 Task: Look for Airbnb properties in Turabah, Saudi Arabia from 2nd November, 2023 to 15th November, 2023 for 2 adults and 1 pet. Place can be entire place with 1  bedroom having 1 bed and 1 bathroom. Property type can be hotel. Booking option can be shelf check-in.
Action: Mouse moved to (455, 88)
Screenshot: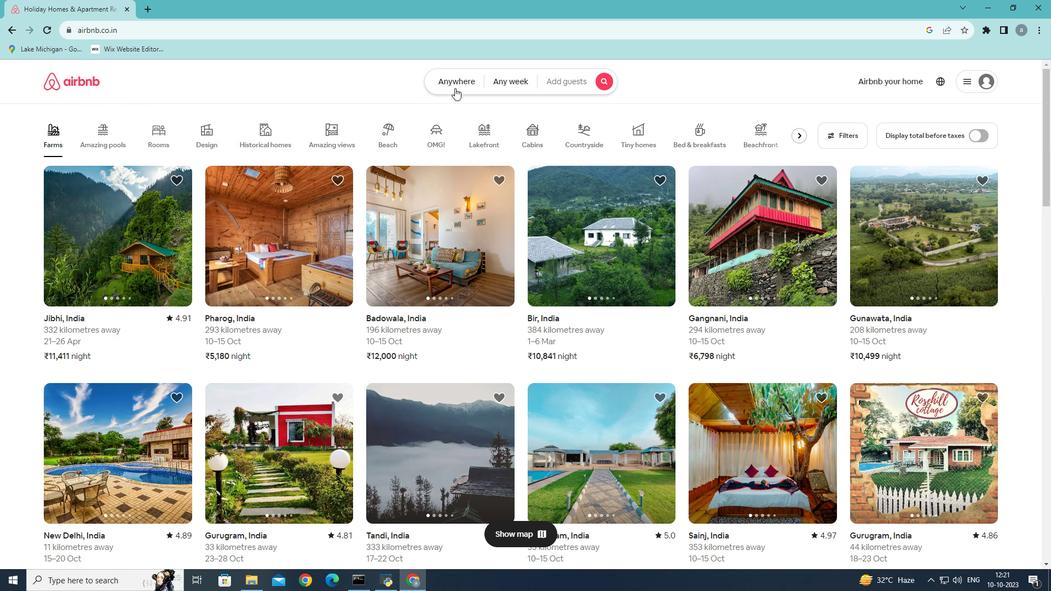 
Action: Mouse pressed left at (455, 88)
Screenshot: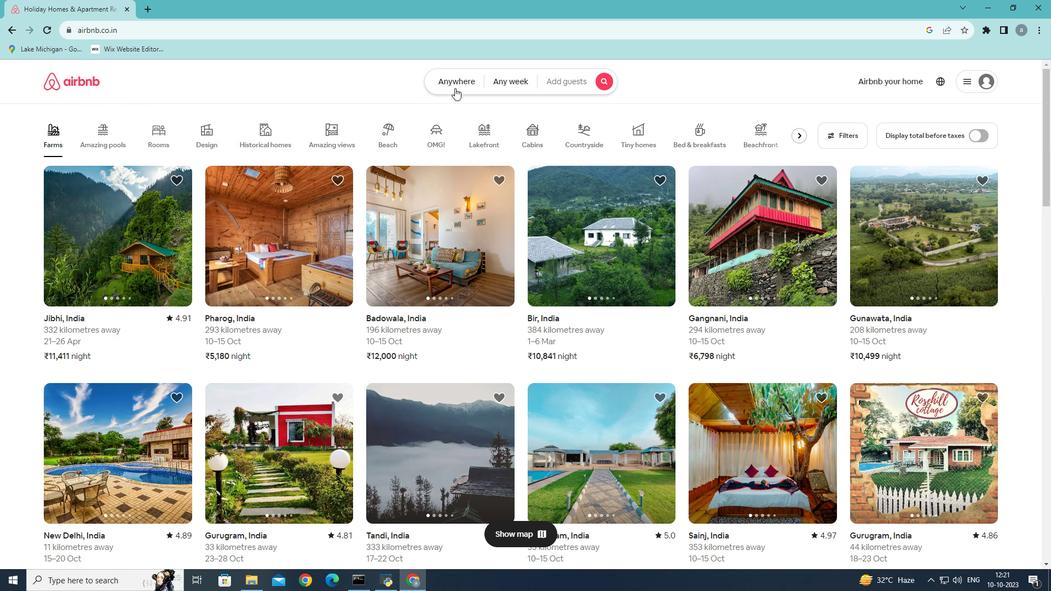 
Action: Mouse moved to (362, 128)
Screenshot: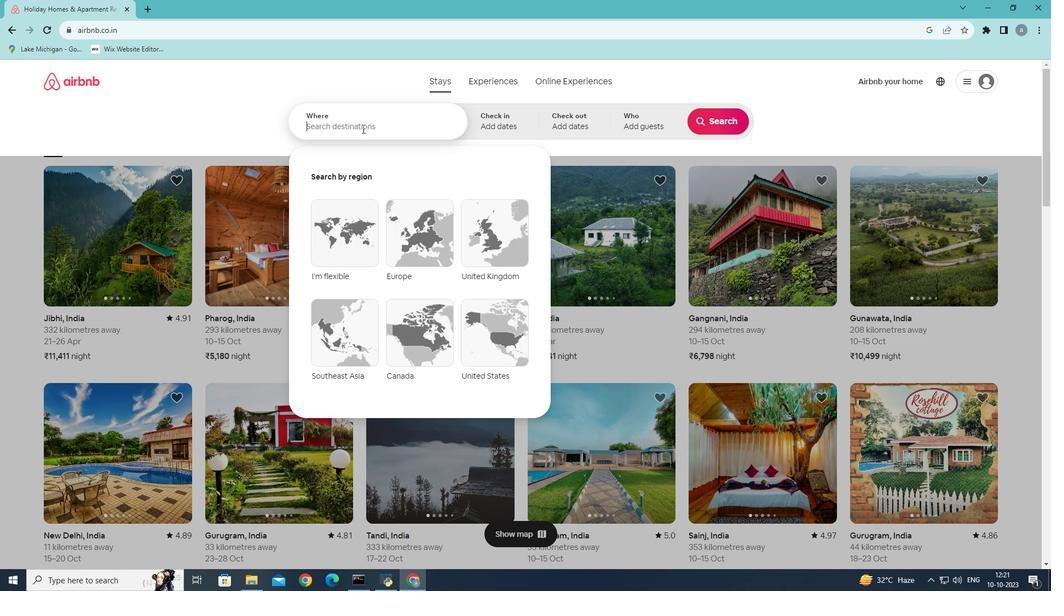 
Action: Mouse pressed left at (362, 128)
Screenshot: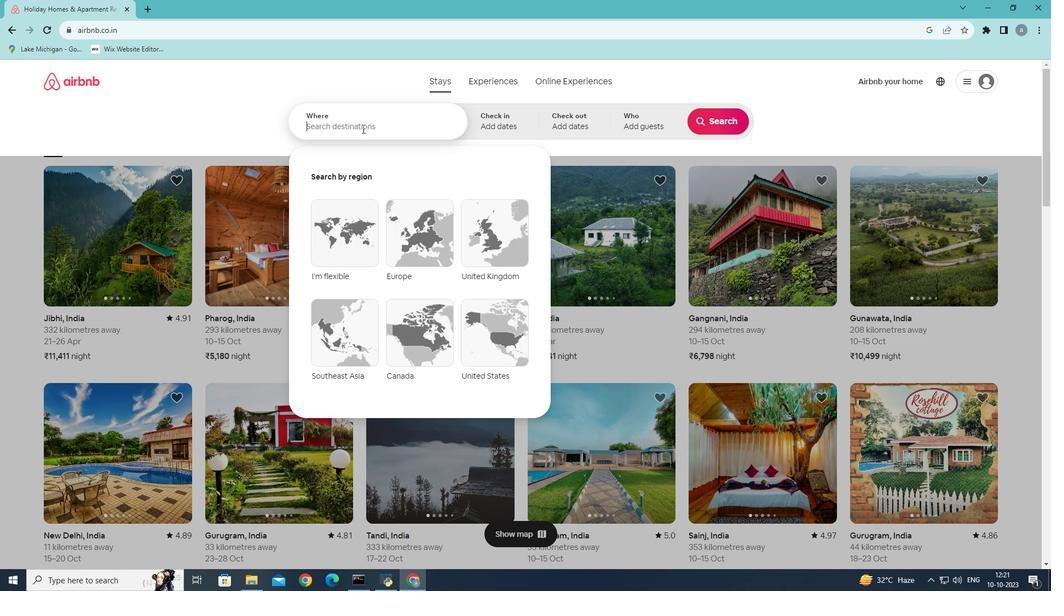 
Action: Mouse moved to (362, 128)
Screenshot: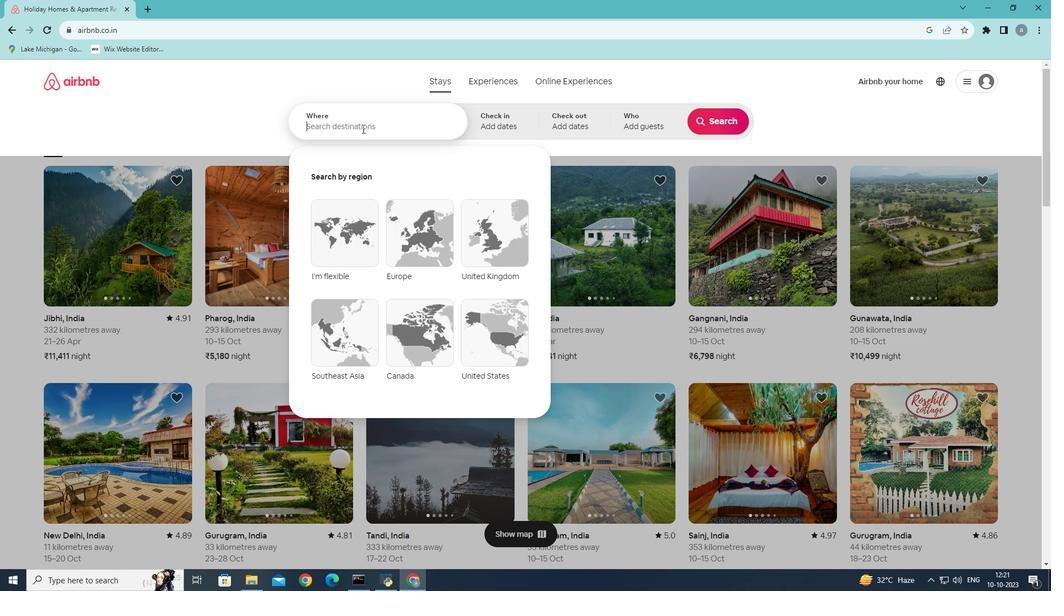 
Action: Key pressed <Key.shift>Turabah,
Screenshot: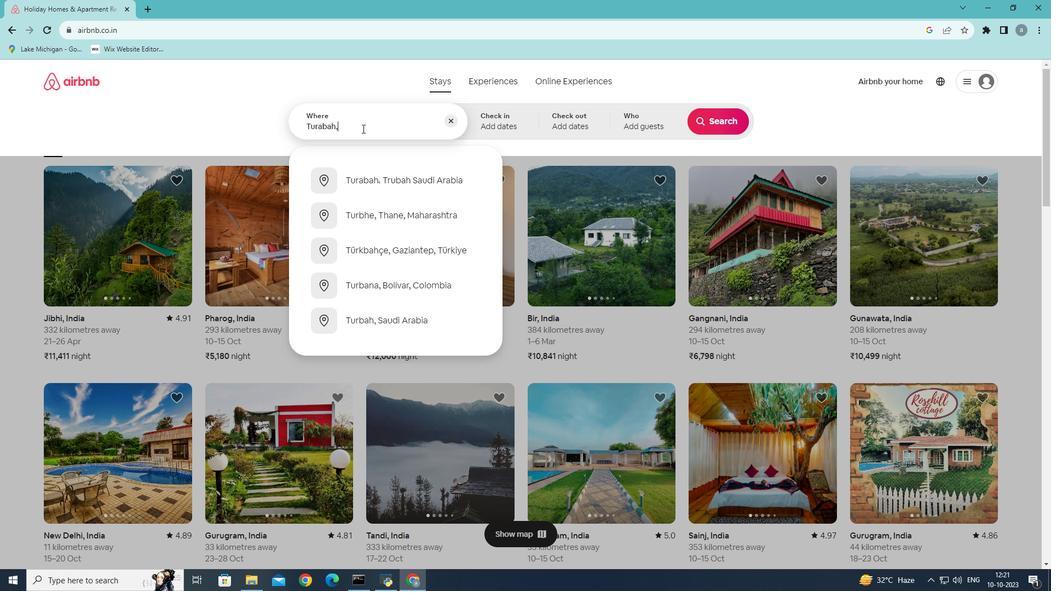 
Action: Mouse moved to (416, 177)
Screenshot: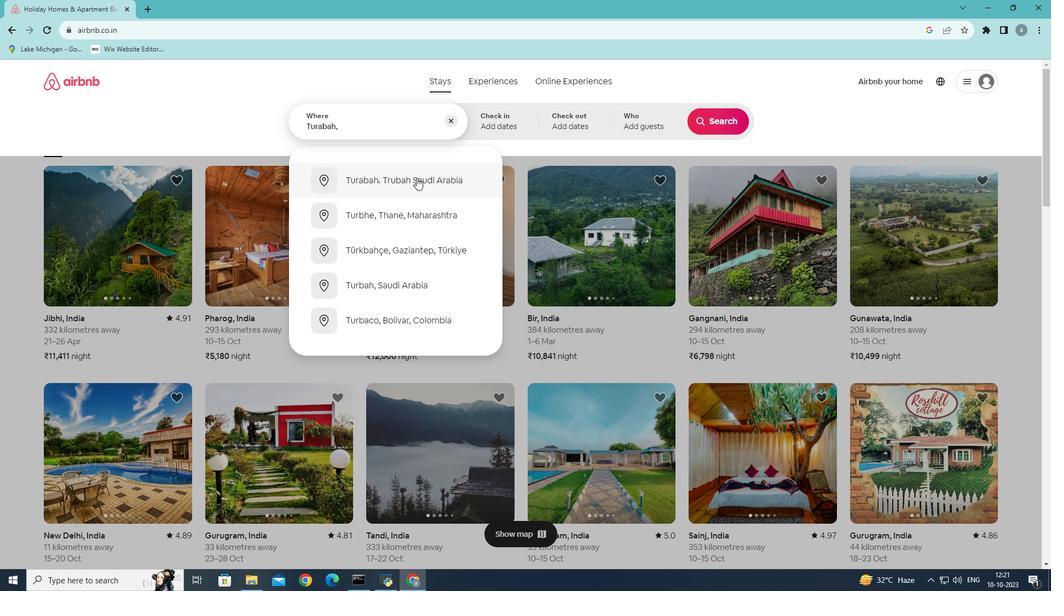 
Action: Mouse pressed left at (416, 177)
Screenshot: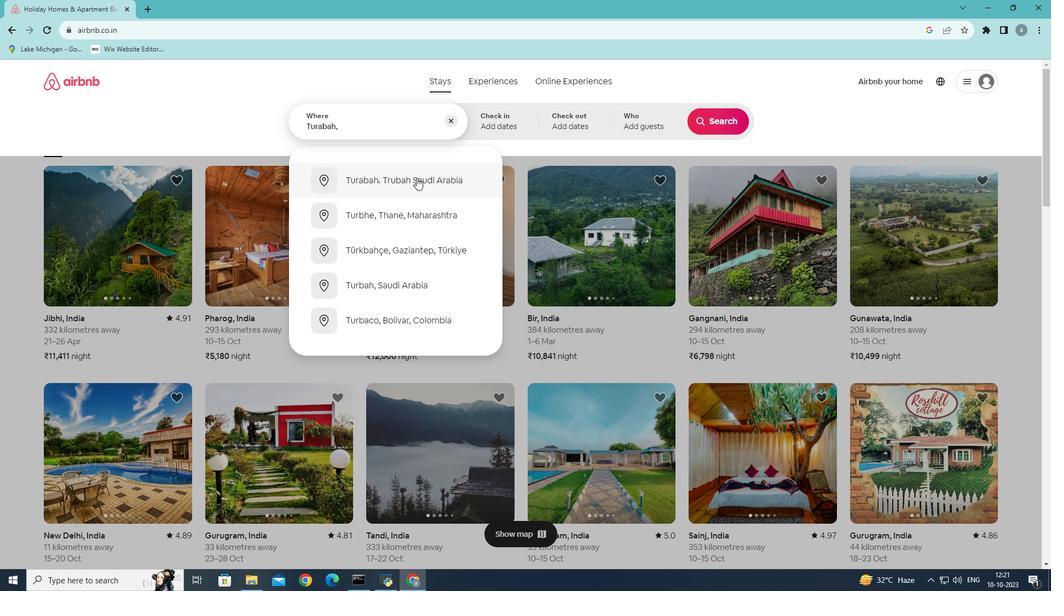 
Action: Mouse moved to (652, 257)
Screenshot: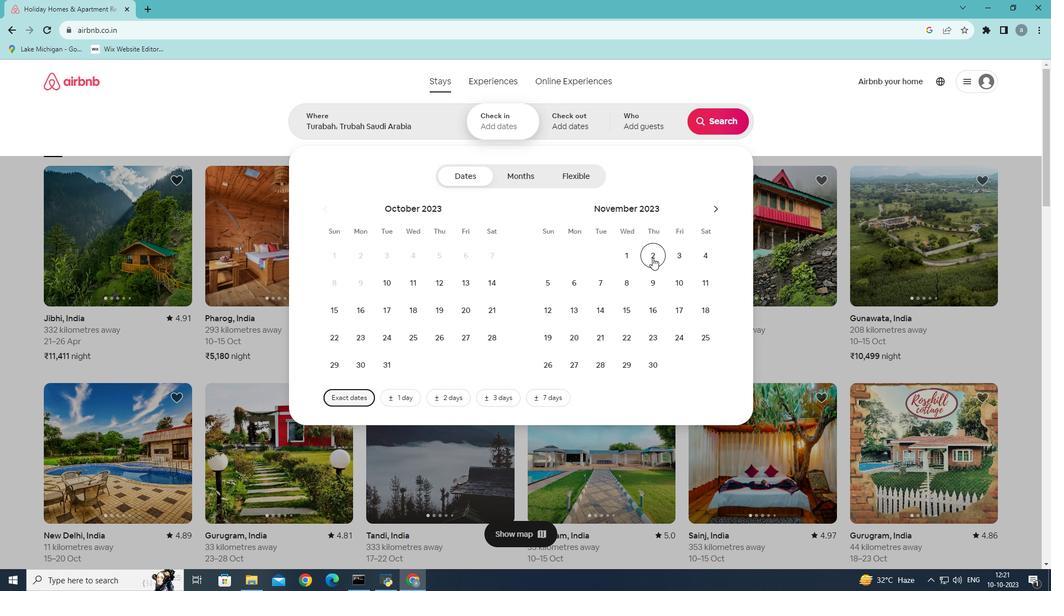 
Action: Mouse pressed left at (652, 257)
Screenshot: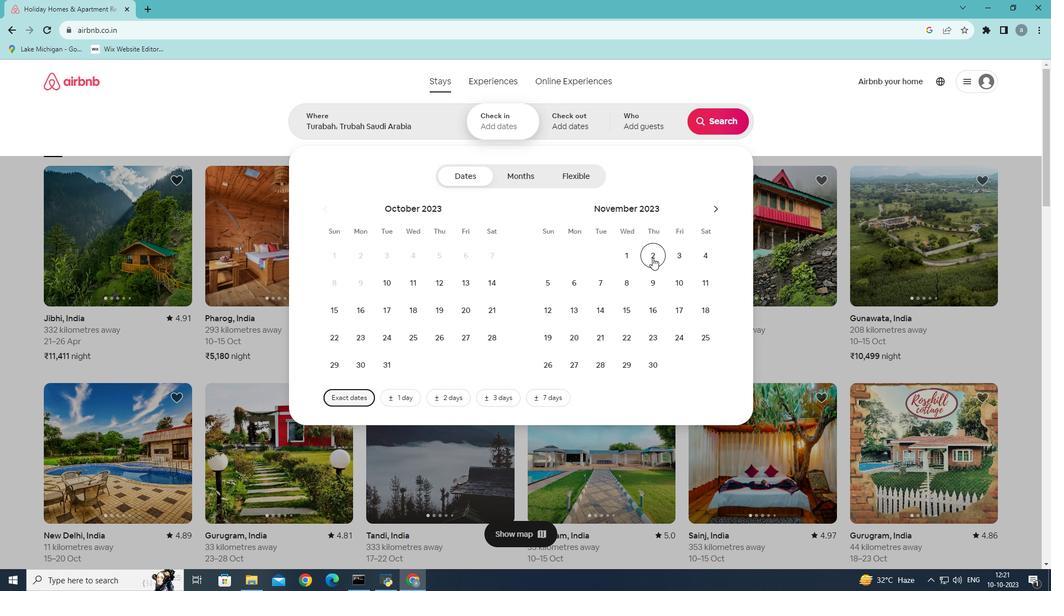 
Action: Mouse moved to (636, 310)
Screenshot: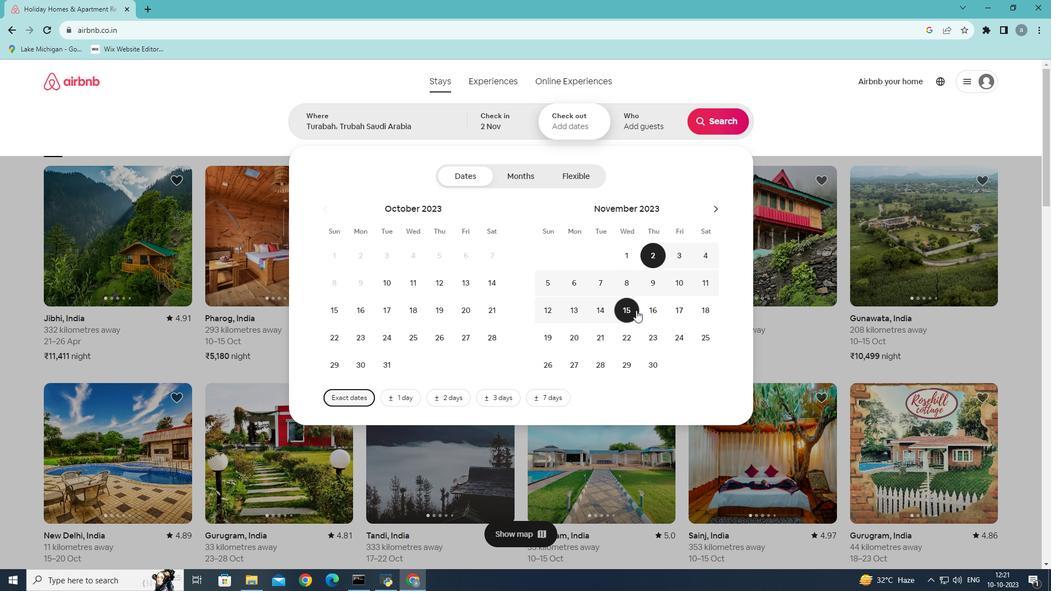
Action: Mouse pressed left at (636, 310)
Screenshot: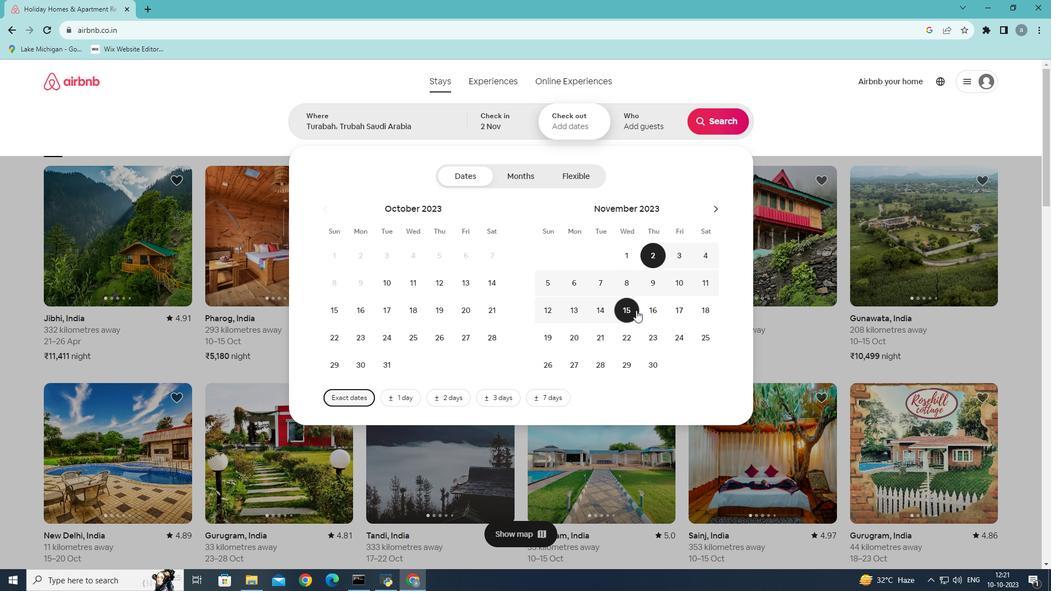 
Action: Mouse moved to (645, 128)
Screenshot: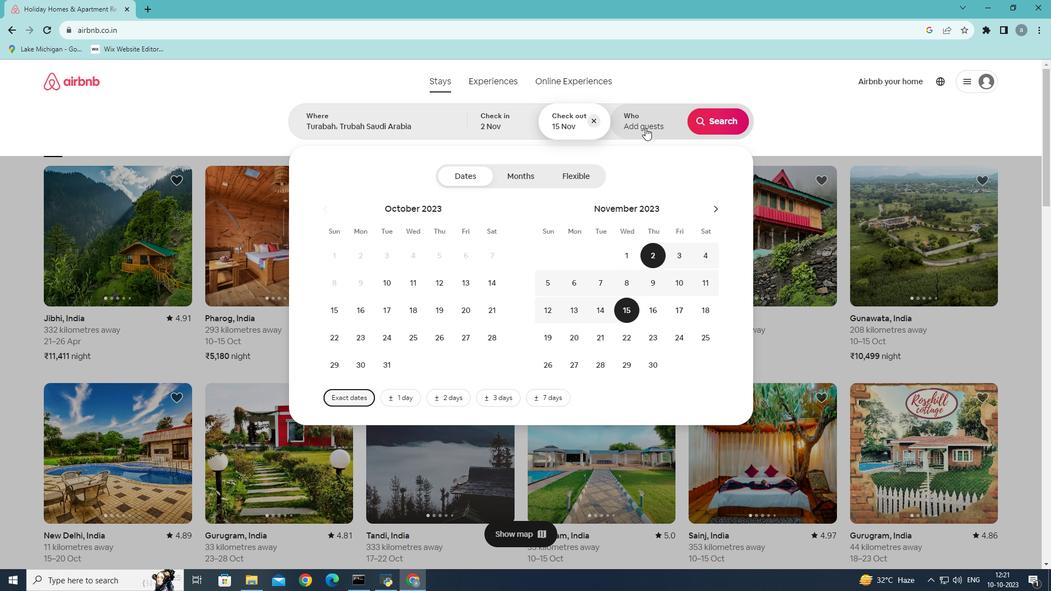 
Action: Mouse pressed left at (645, 128)
Screenshot: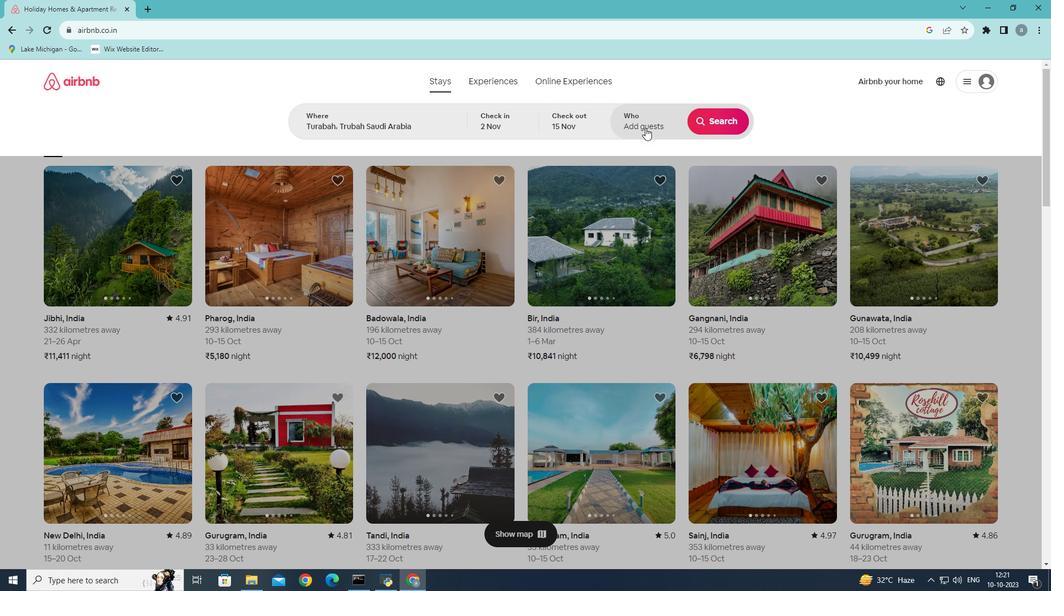 
Action: Mouse moved to (727, 181)
Screenshot: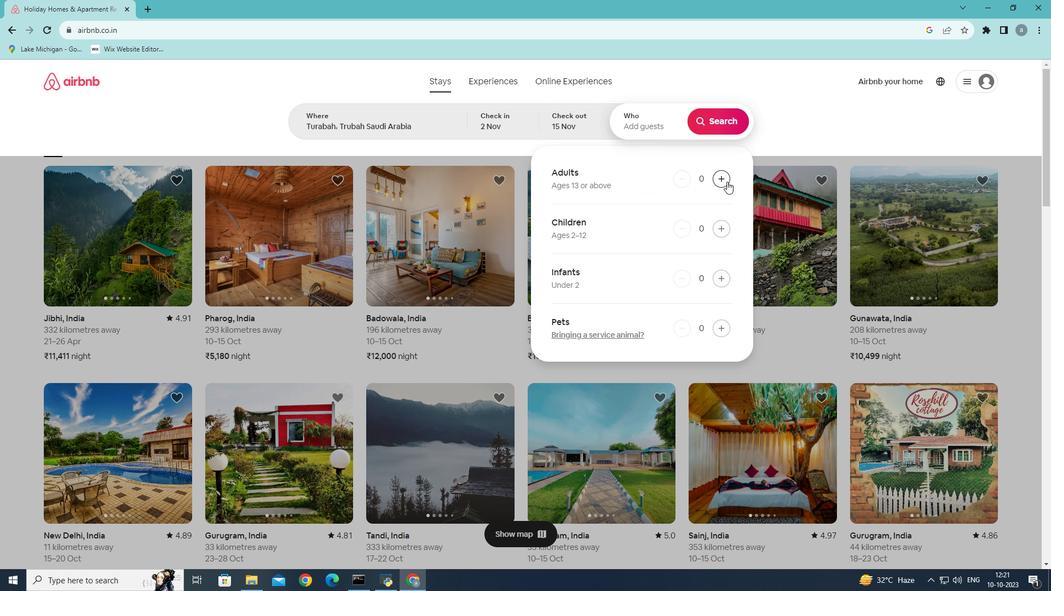 
Action: Mouse pressed left at (727, 181)
Screenshot: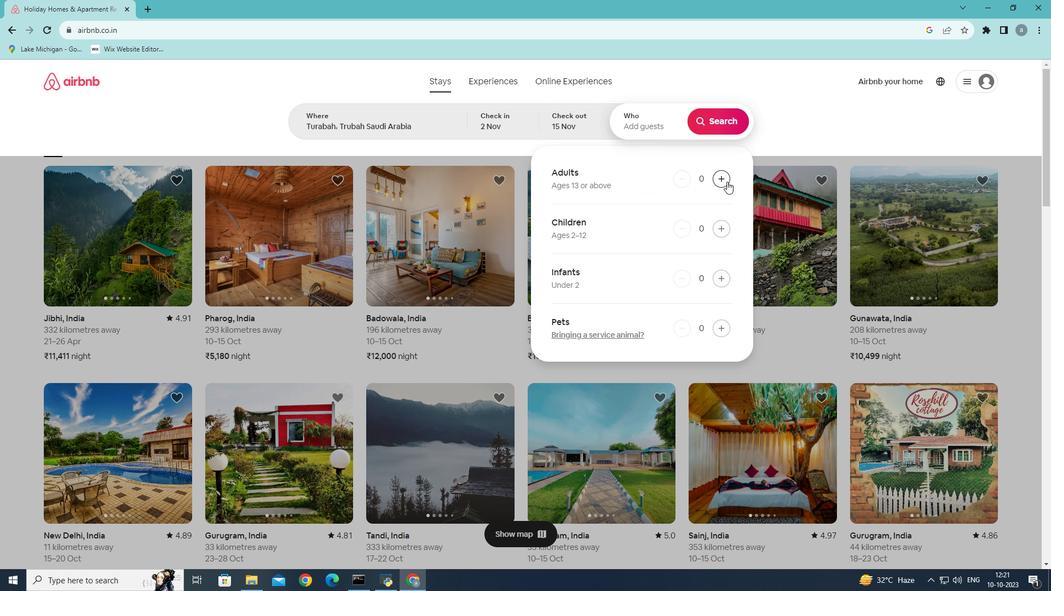 
Action: Mouse pressed left at (727, 181)
Screenshot: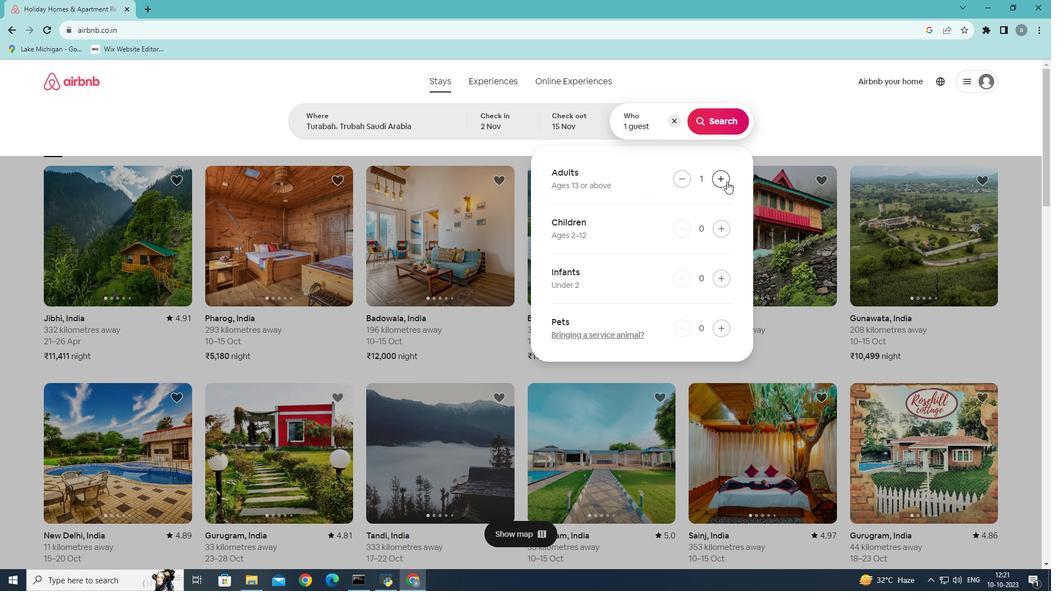 
Action: Mouse moved to (724, 329)
Screenshot: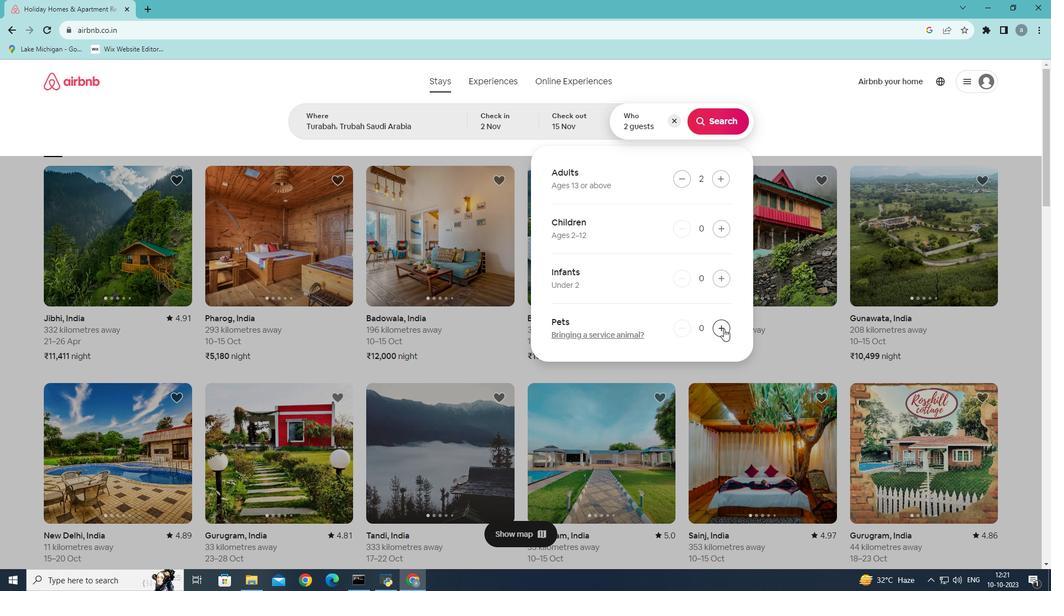 
Action: Mouse pressed left at (724, 329)
Screenshot: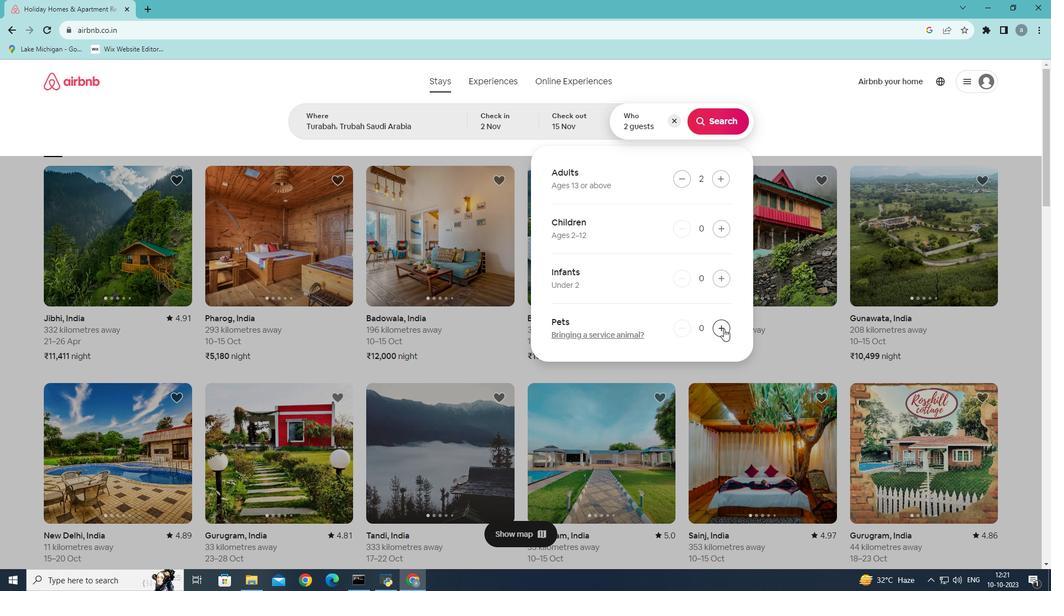 
Action: Mouse moved to (721, 120)
Screenshot: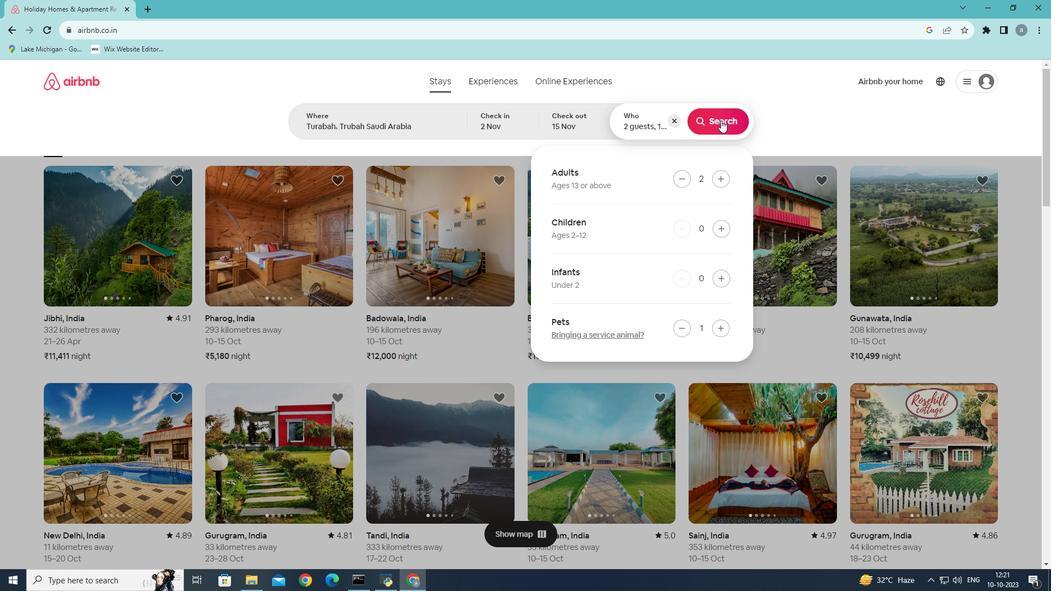 
Action: Mouse pressed left at (721, 120)
Screenshot: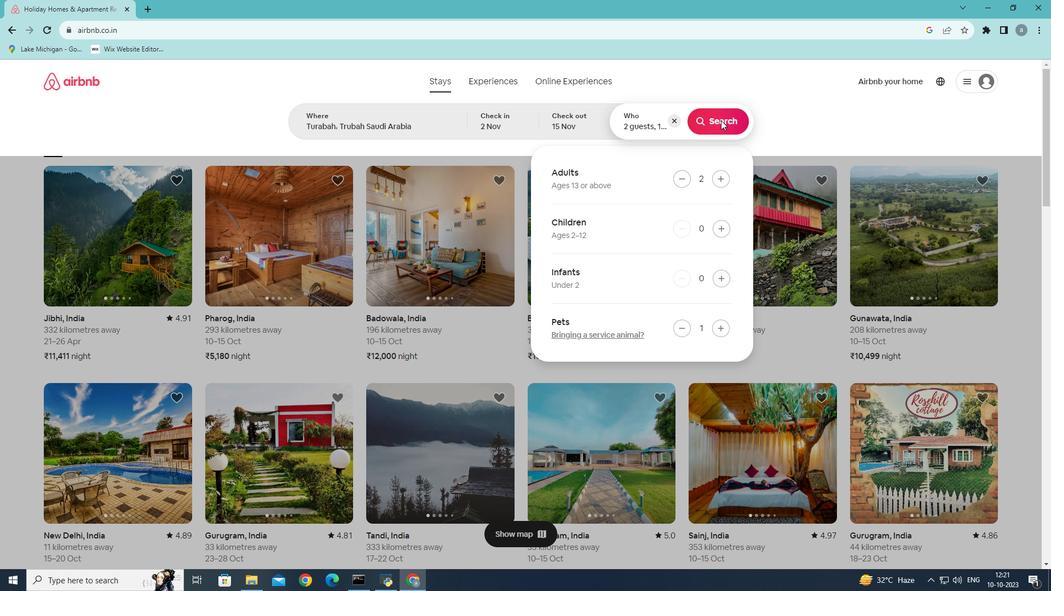 
Action: Mouse moved to (868, 121)
Screenshot: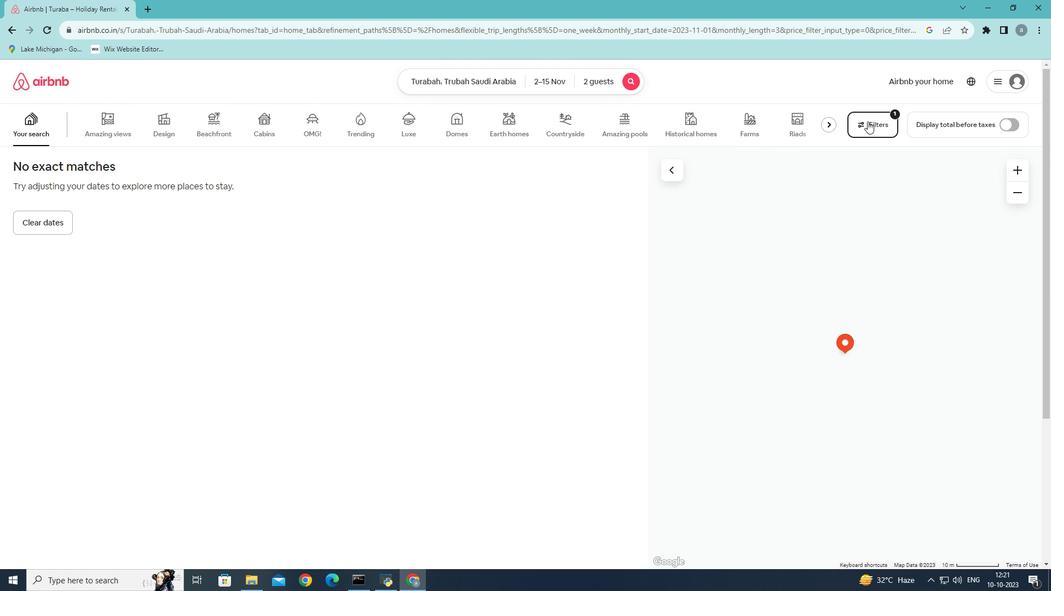 
Action: Mouse pressed left at (868, 121)
Screenshot: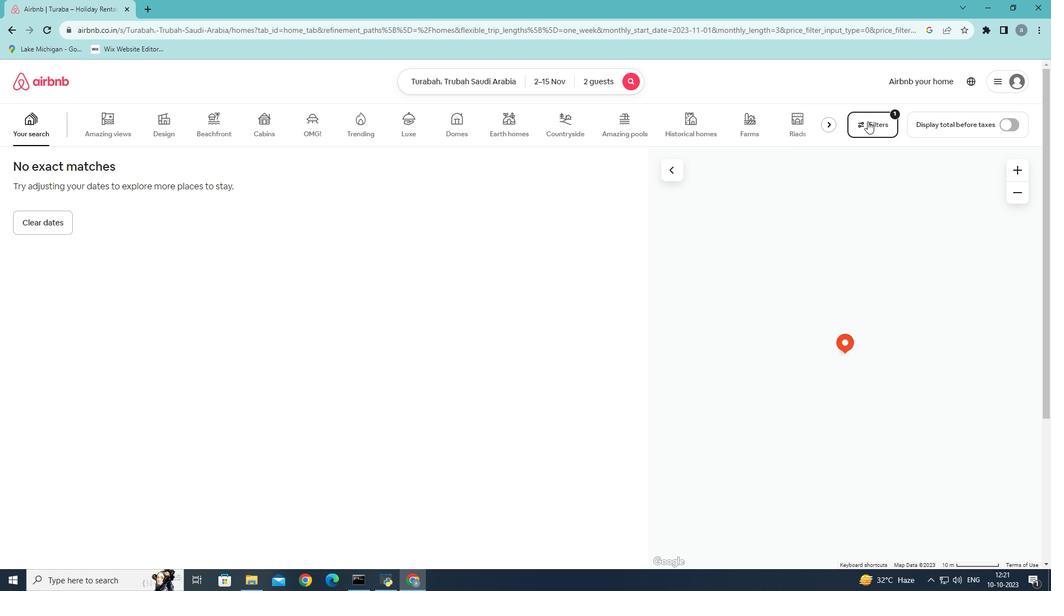 
Action: Mouse moved to (619, 186)
Screenshot: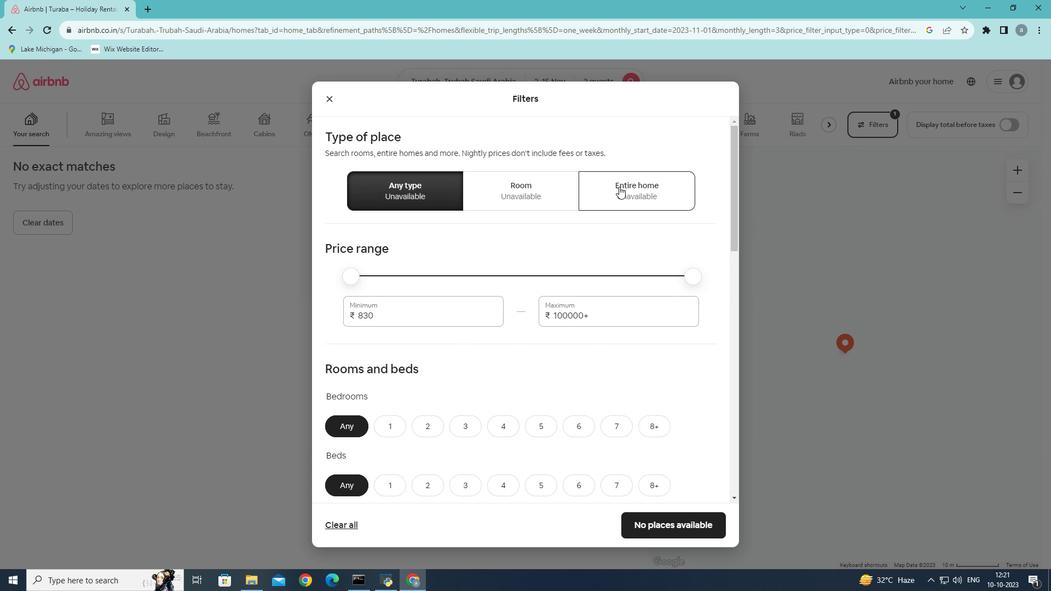 
Action: Mouse pressed left at (619, 186)
Screenshot: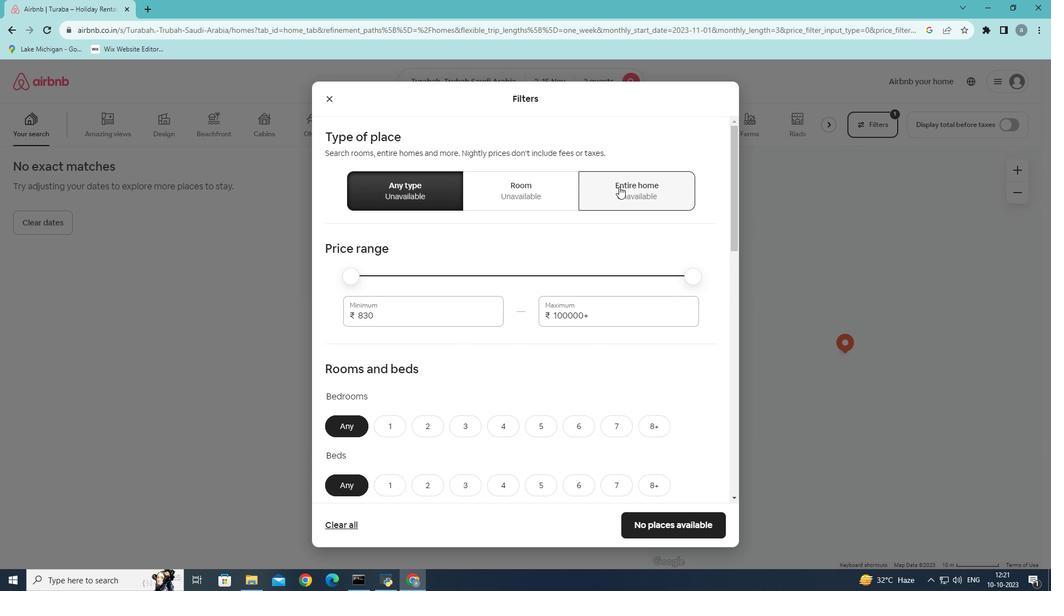 
Action: Mouse moved to (430, 380)
Screenshot: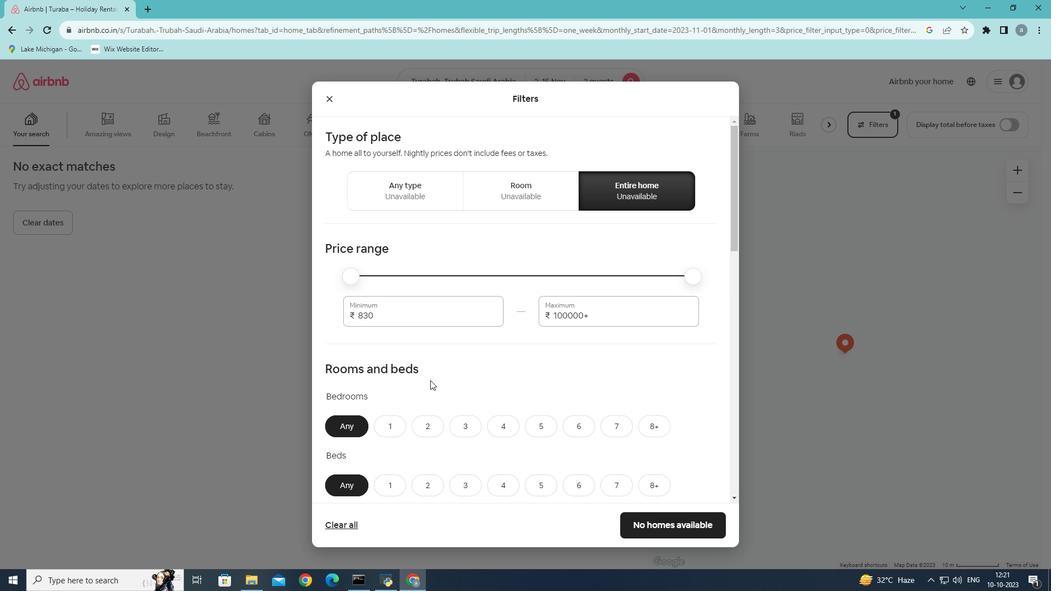
Action: Mouse scrolled (430, 380) with delta (0, 0)
Screenshot: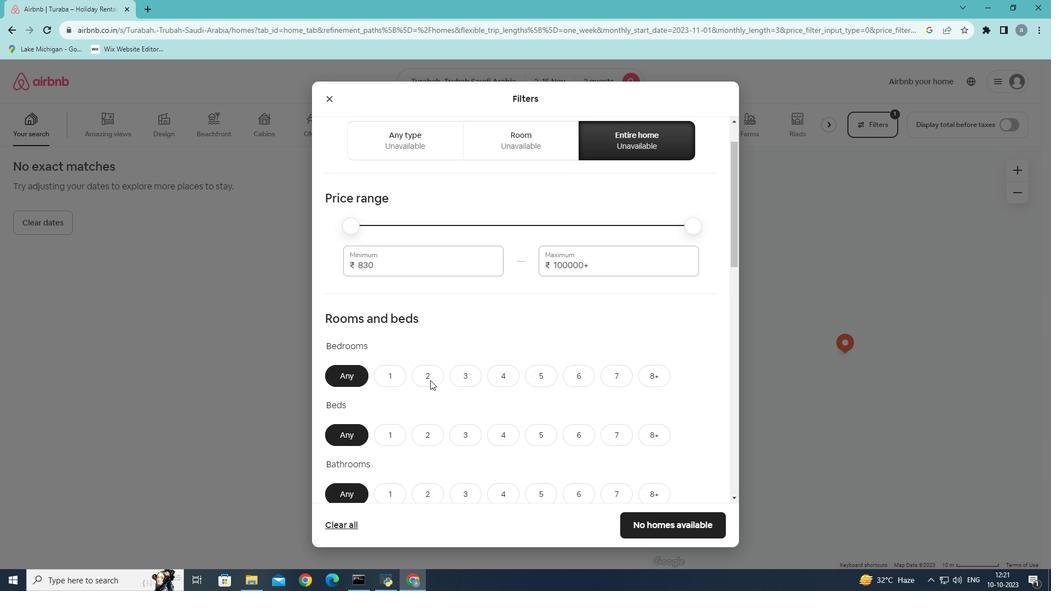 
Action: Mouse scrolled (430, 380) with delta (0, 0)
Screenshot: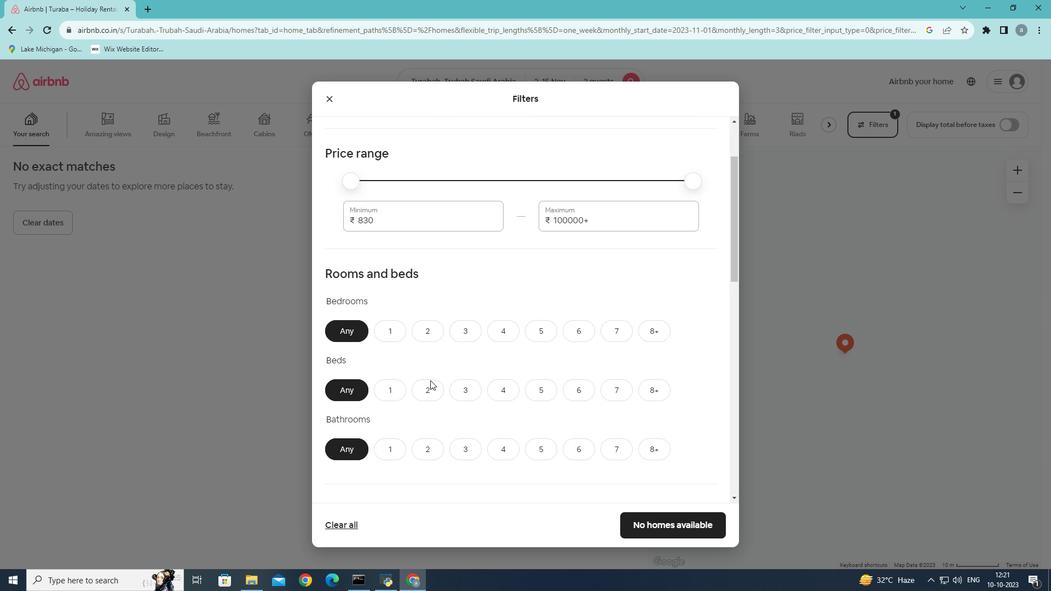 
Action: Mouse moved to (394, 321)
Screenshot: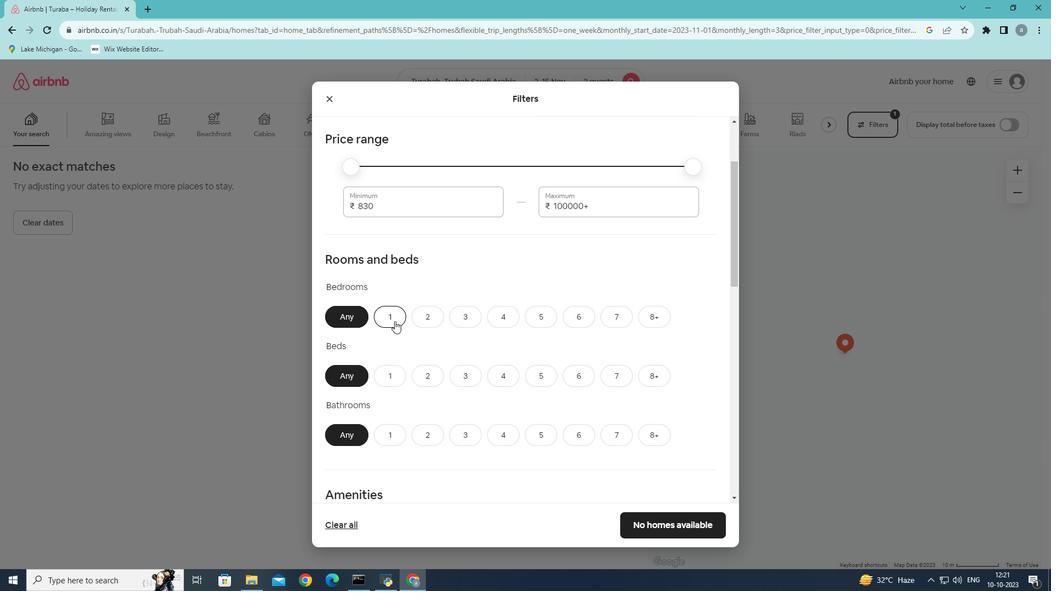 
Action: Mouse pressed left at (394, 321)
Screenshot: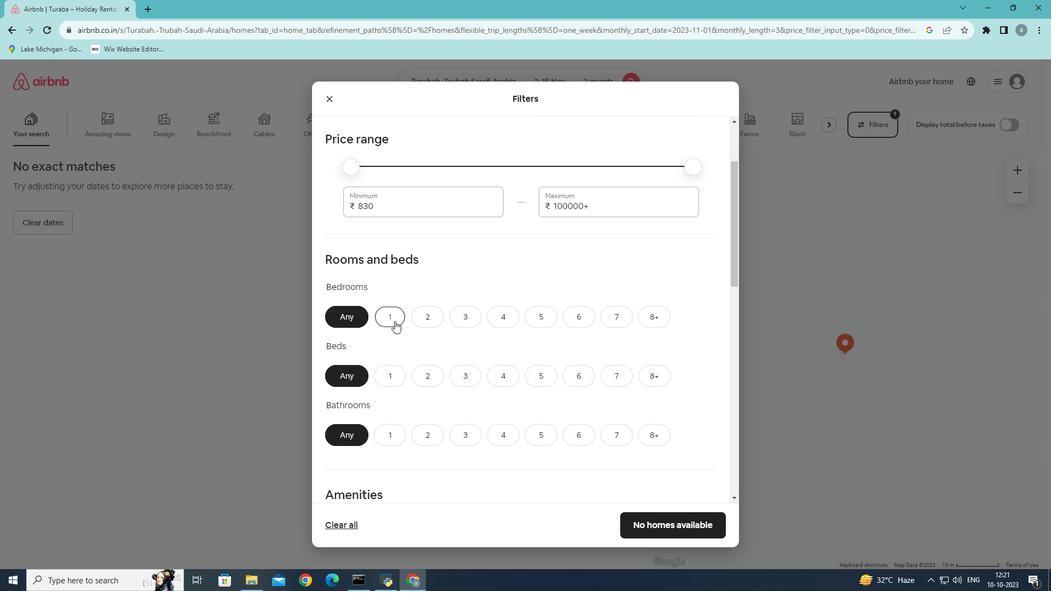 
Action: Mouse moved to (387, 379)
Screenshot: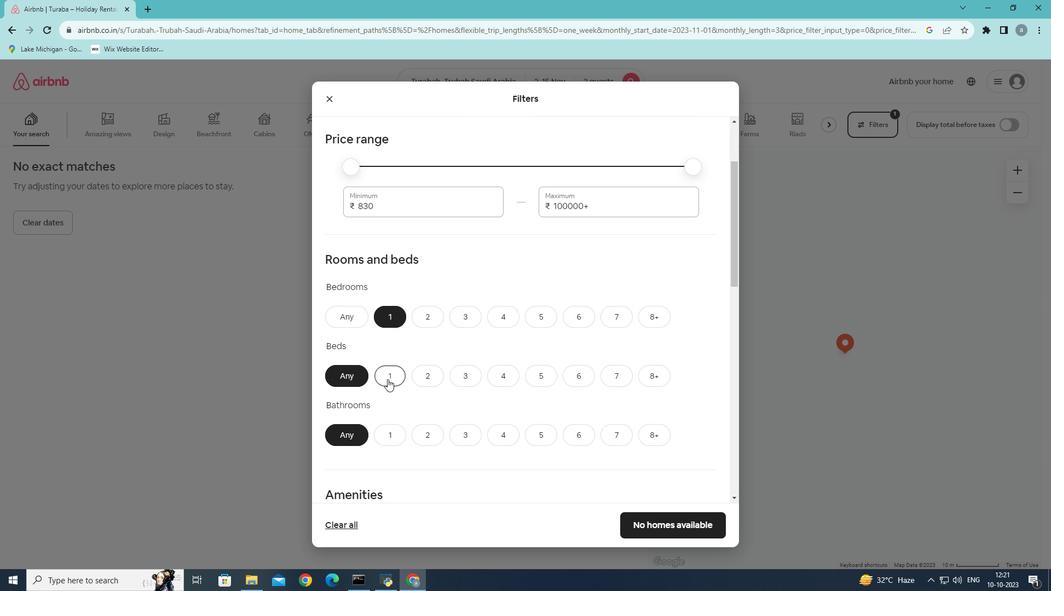
Action: Mouse pressed left at (387, 379)
Screenshot: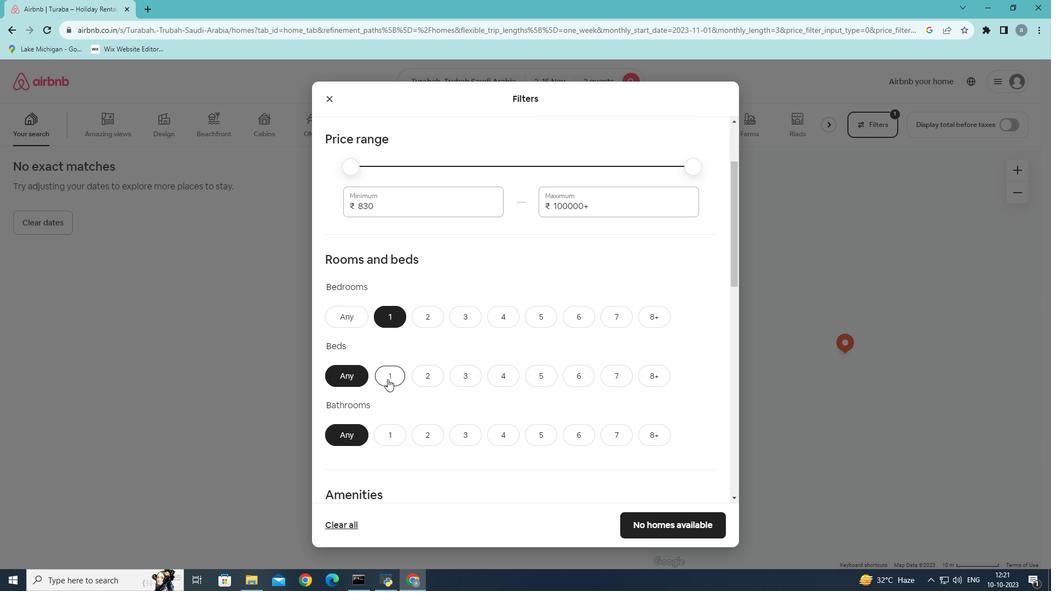 
Action: Mouse moved to (384, 431)
Screenshot: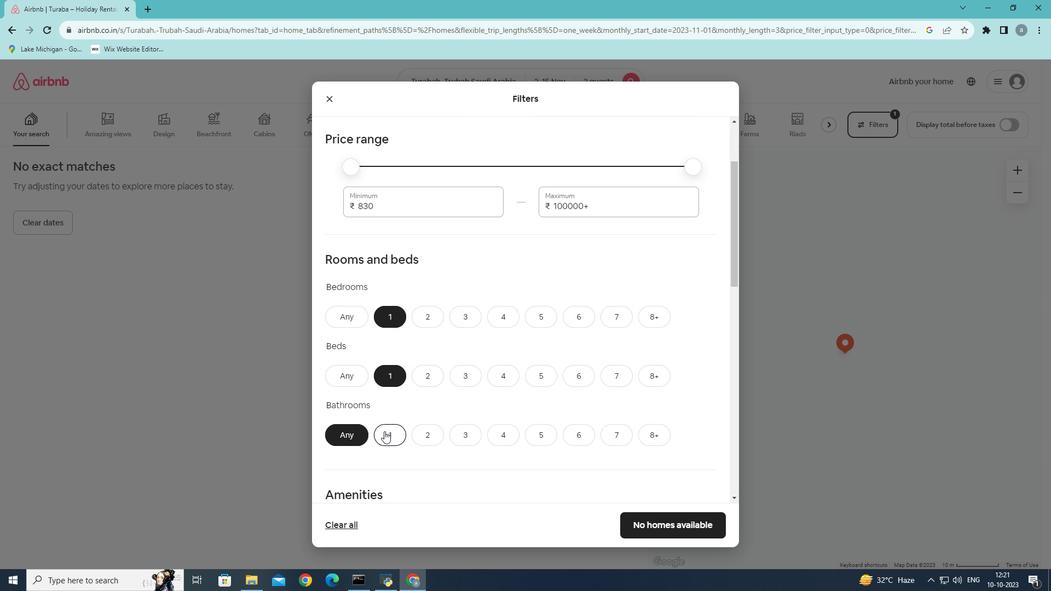 
Action: Mouse pressed left at (384, 431)
Screenshot: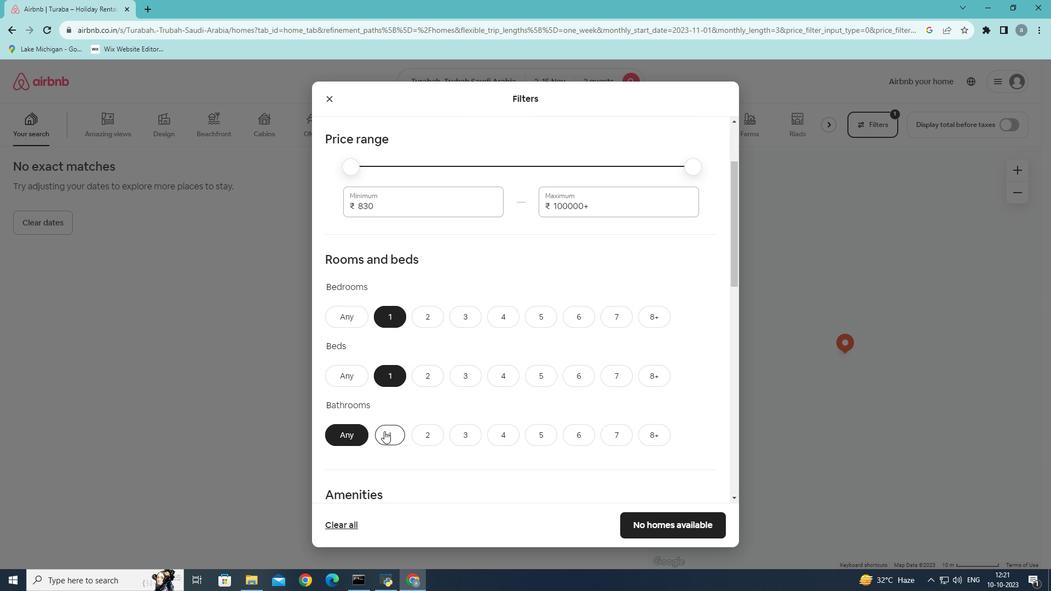 
Action: Mouse moved to (404, 324)
Screenshot: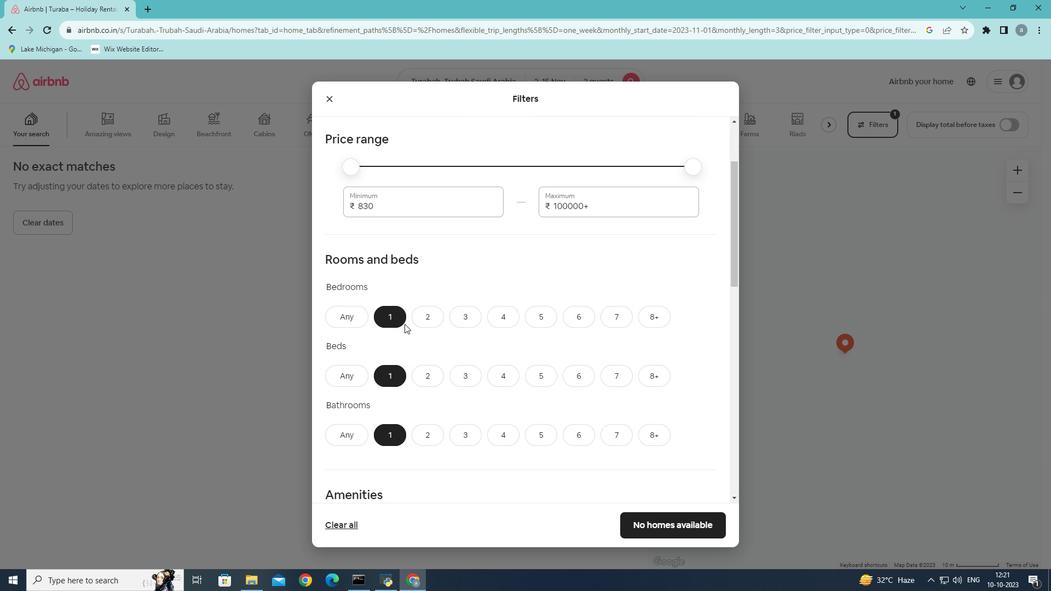 
Action: Mouse scrolled (404, 323) with delta (0, 0)
Screenshot: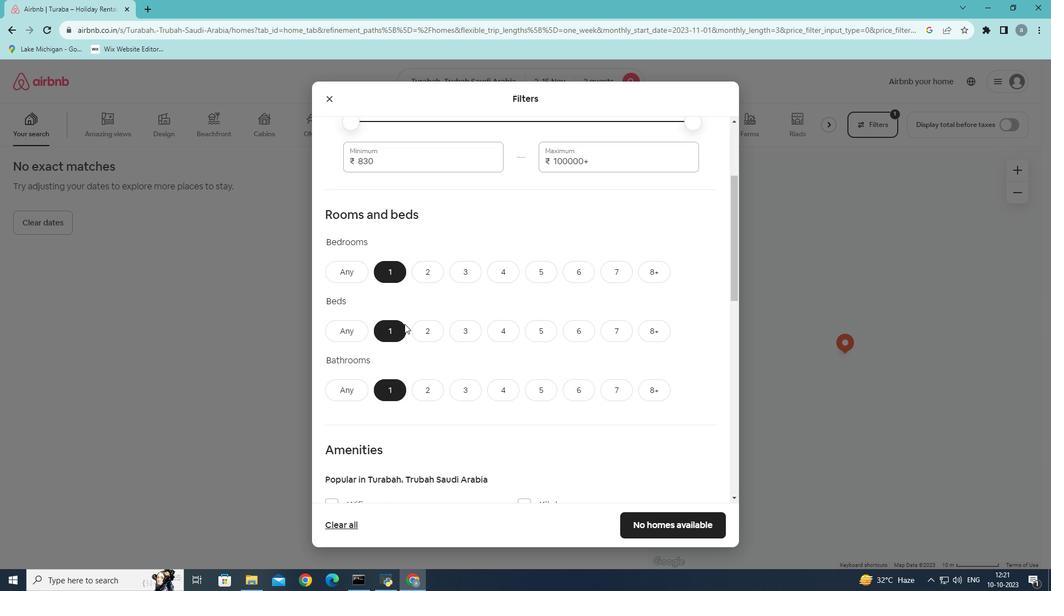
Action: Mouse scrolled (404, 323) with delta (0, 0)
Screenshot: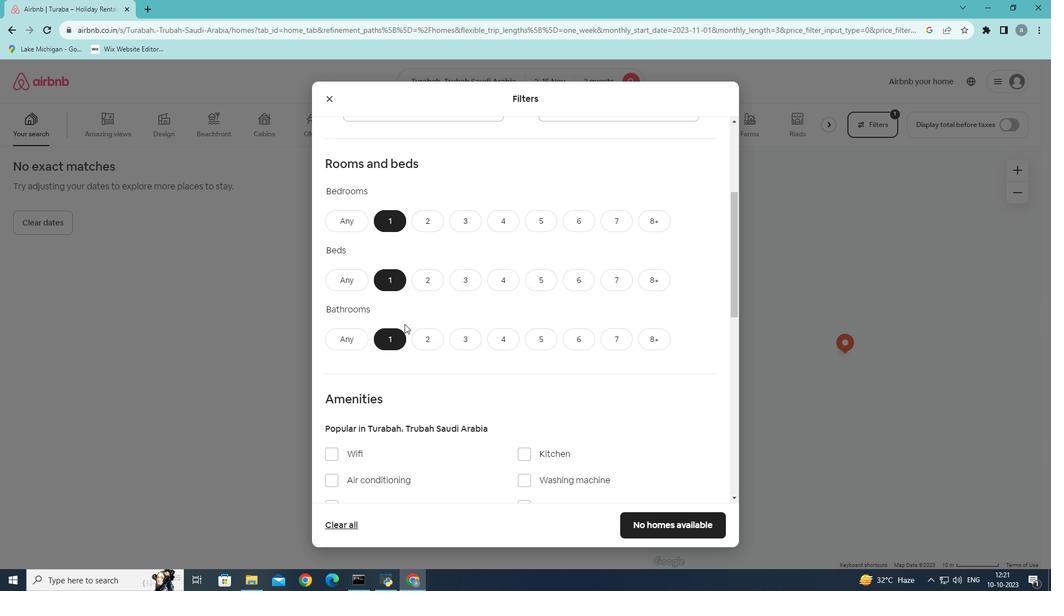 
Action: Mouse scrolled (404, 323) with delta (0, 0)
Screenshot: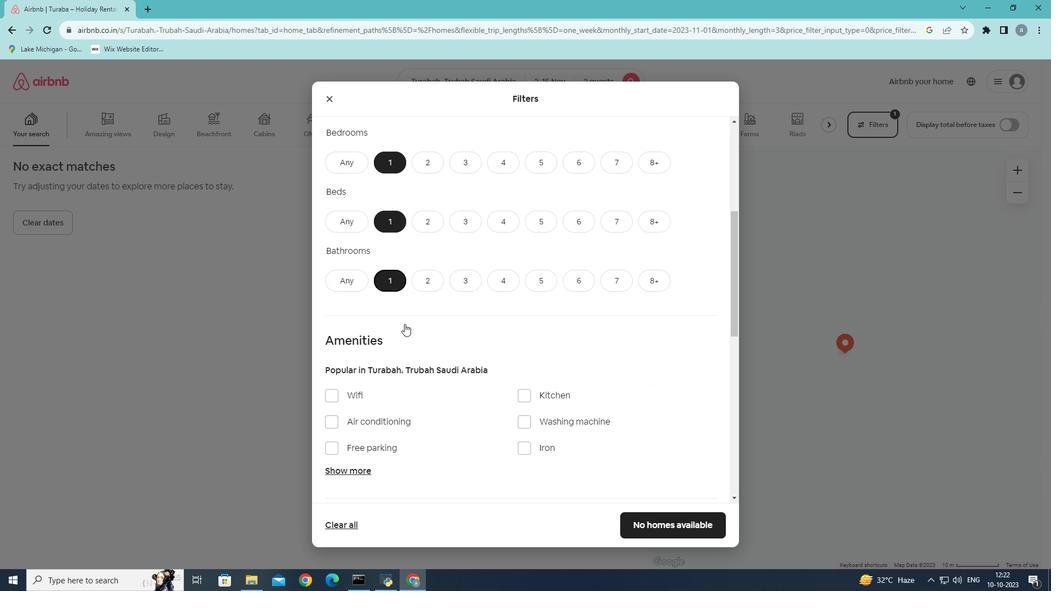 
Action: Mouse scrolled (404, 323) with delta (0, 0)
Screenshot: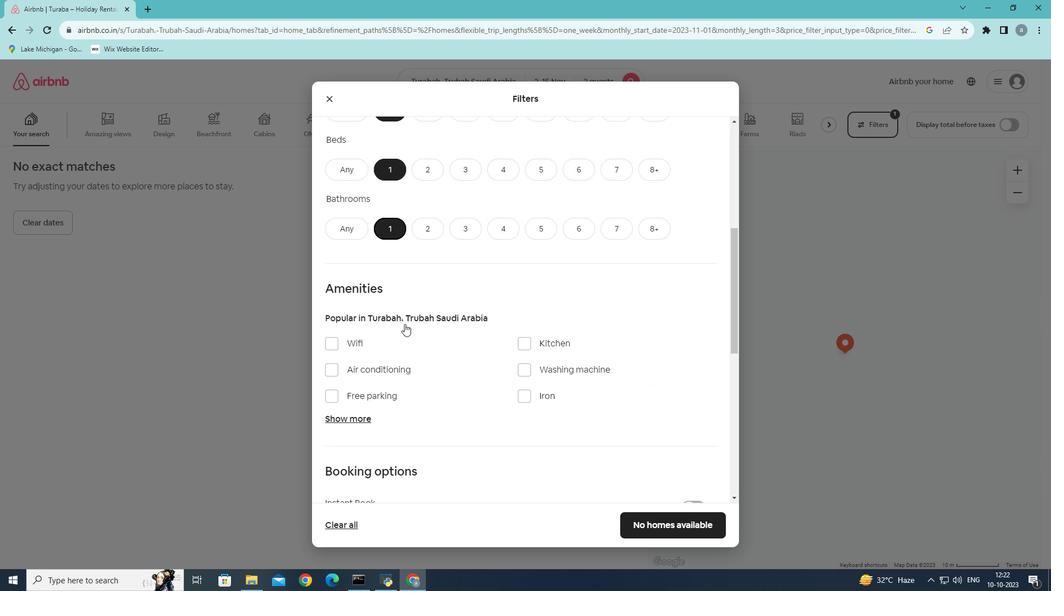 
Action: Mouse scrolled (404, 323) with delta (0, 0)
Screenshot: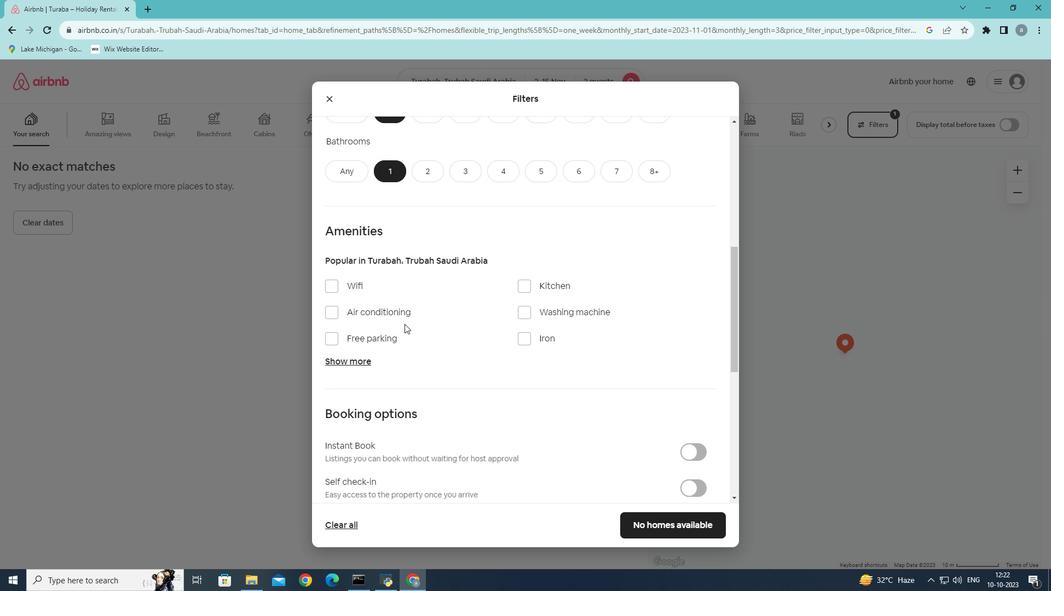 
Action: Mouse scrolled (404, 324) with delta (0, 0)
Screenshot: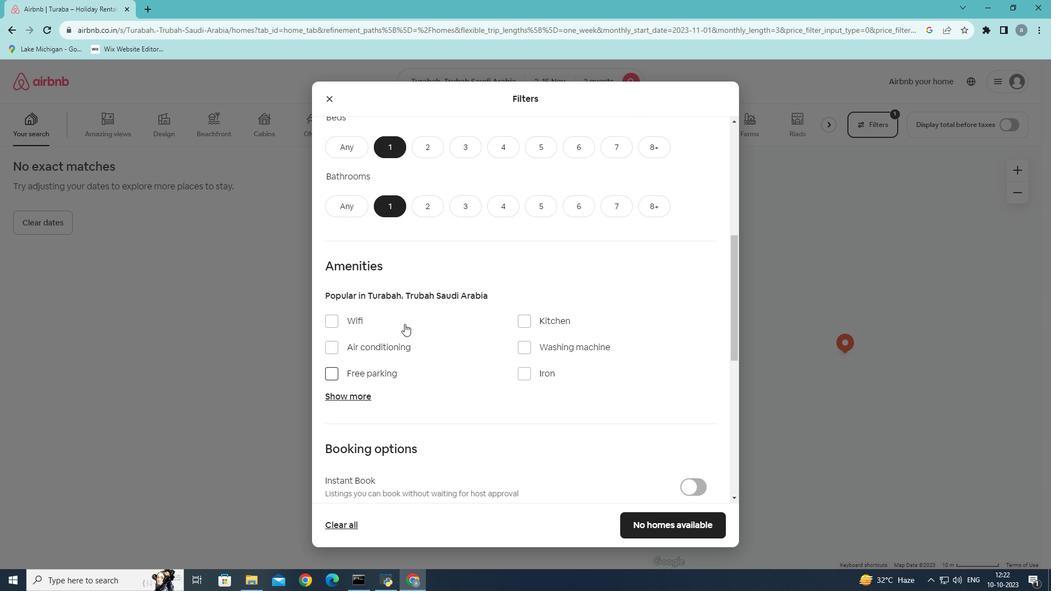 
Action: Mouse scrolled (404, 323) with delta (0, 0)
Screenshot: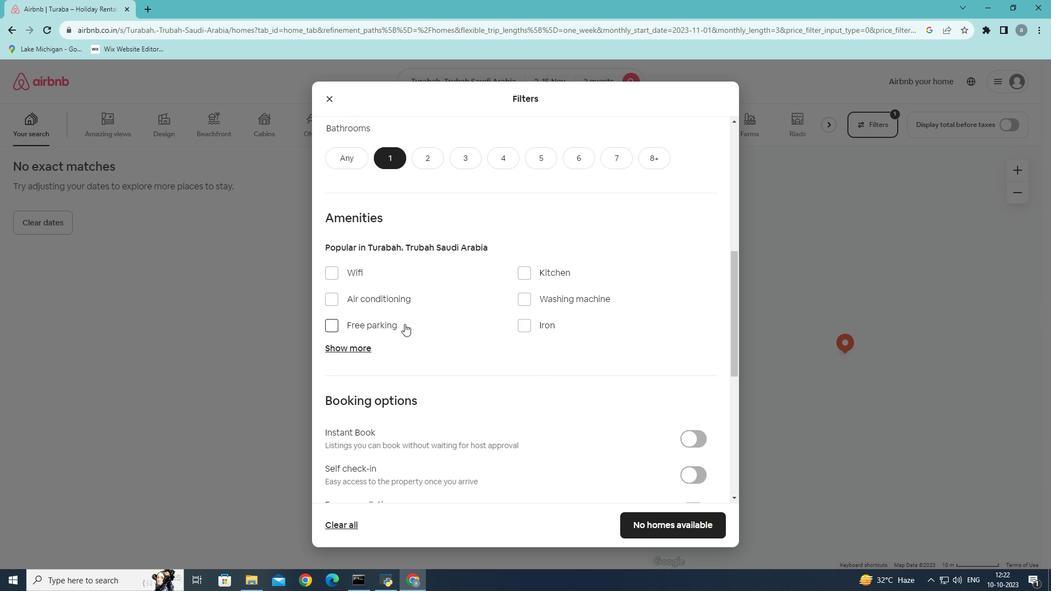 
Action: Mouse scrolled (404, 323) with delta (0, 0)
Screenshot: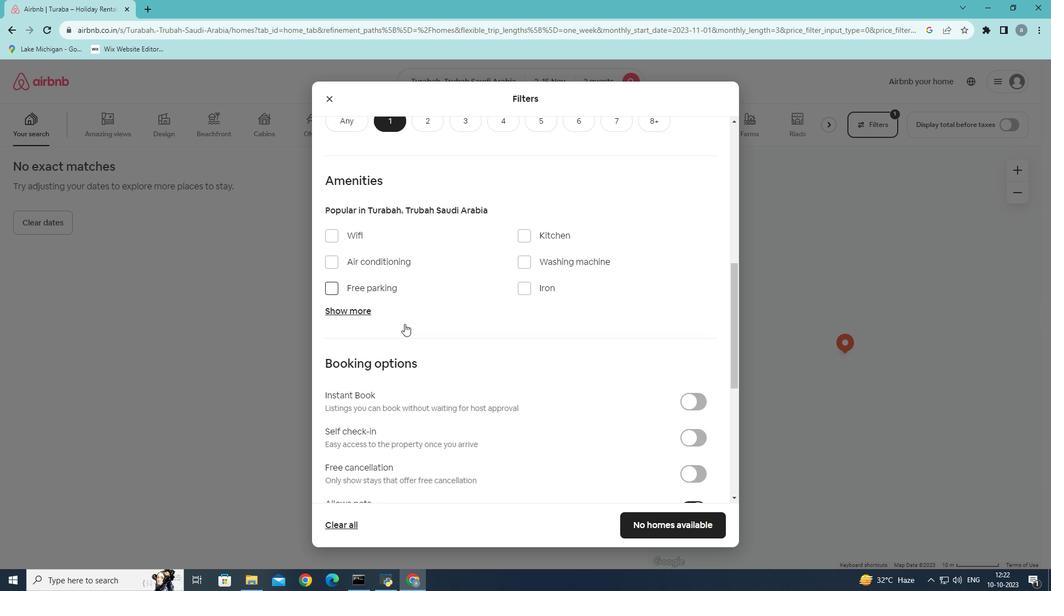 
Action: Mouse scrolled (404, 323) with delta (0, 0)
Screenshot: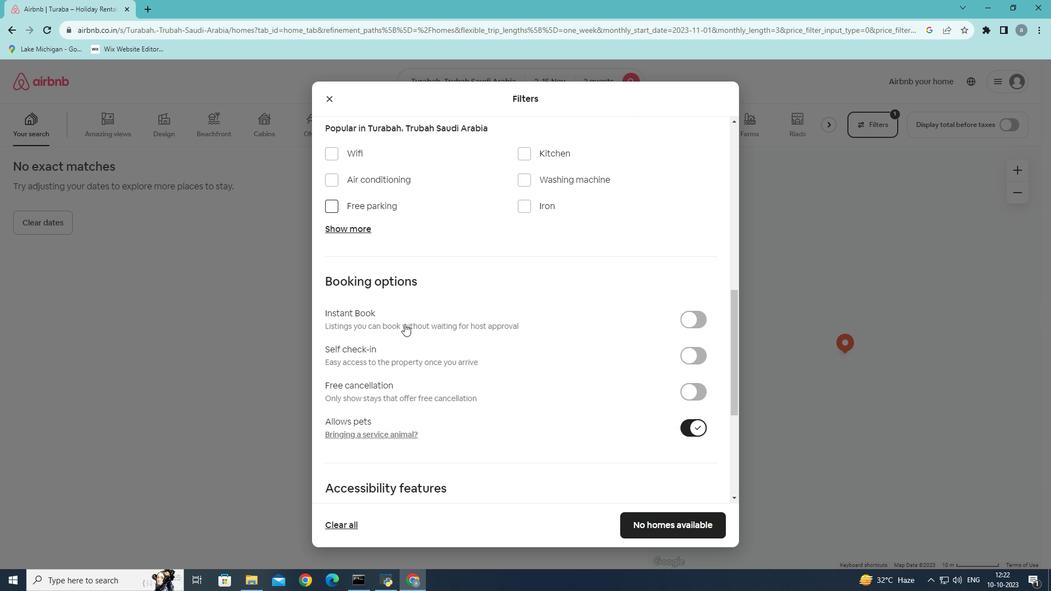 
Action: Mouse scrolled (404, 323) with delta (0, 0)
Screenshot: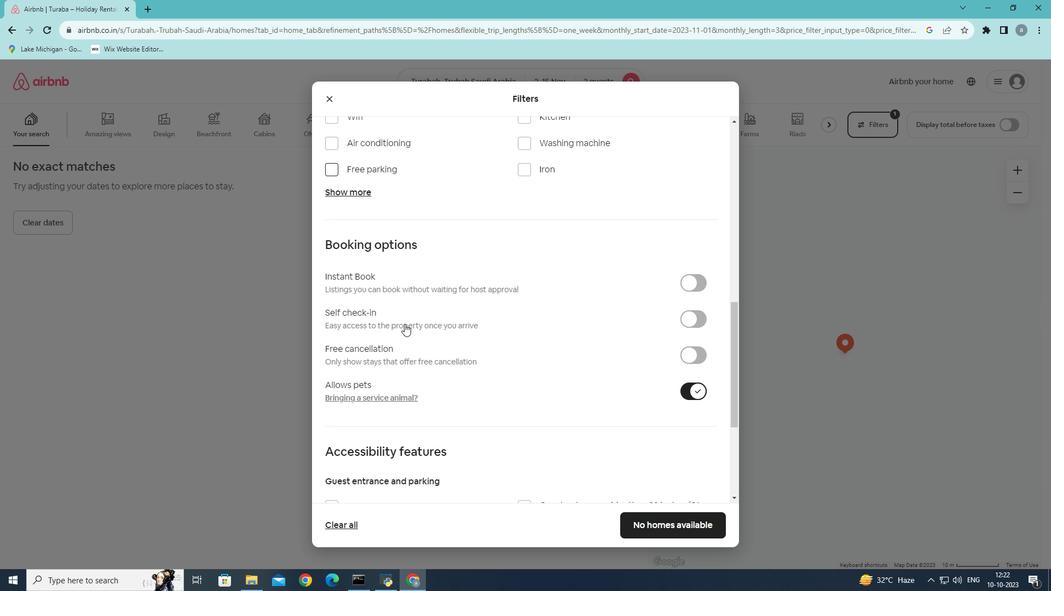 
Action: Mouse scrolled (404, 323) with delta (0, 0)
Screenshot: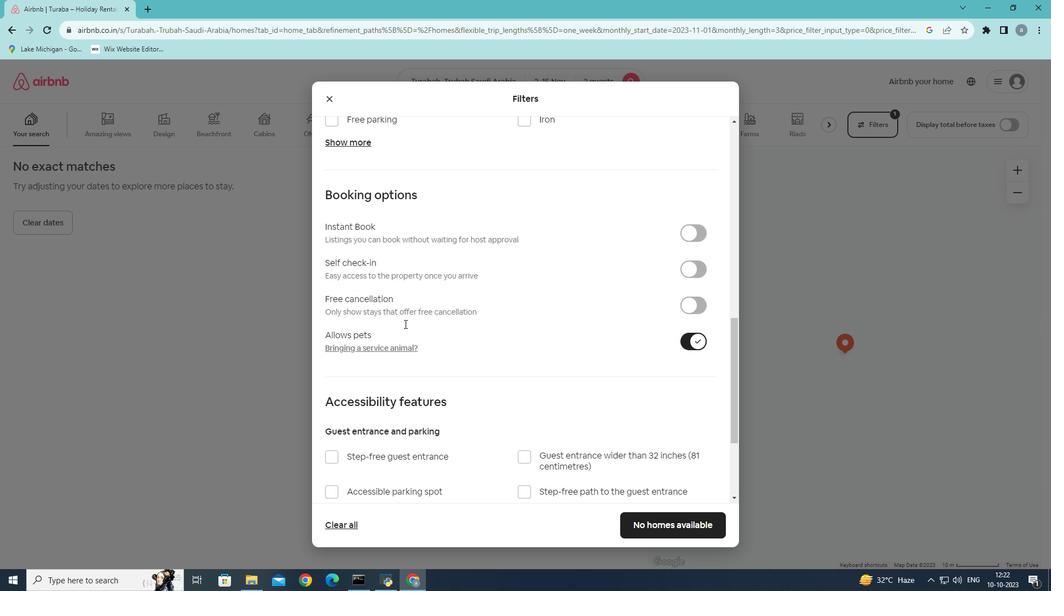 
Action: Mouse scrolled (404, 323) with delta (0, 0)
Screenshot: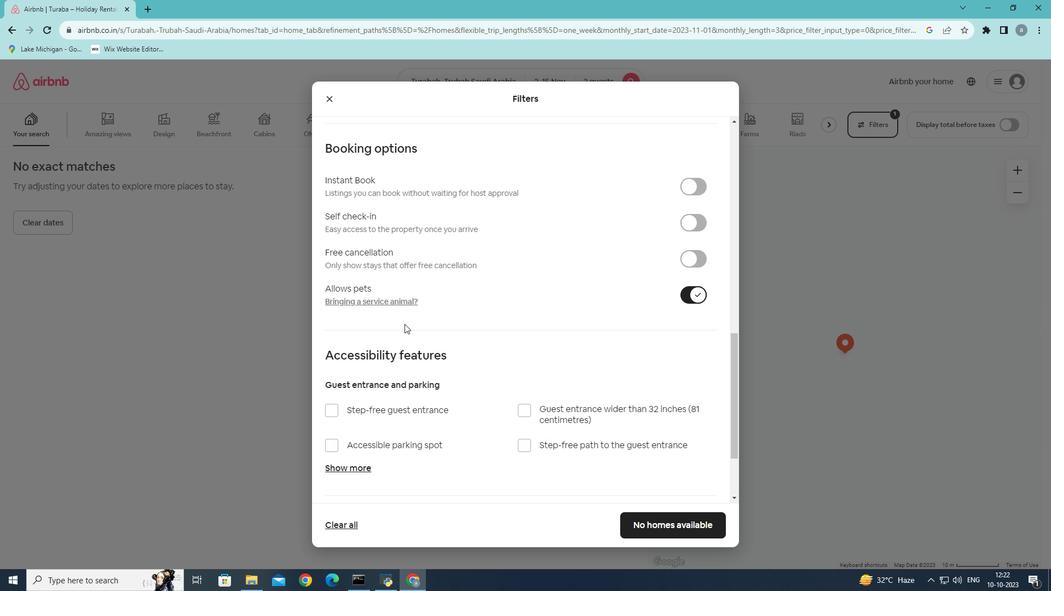 
Action: Mouse moved to (698, 201)
Screenshot: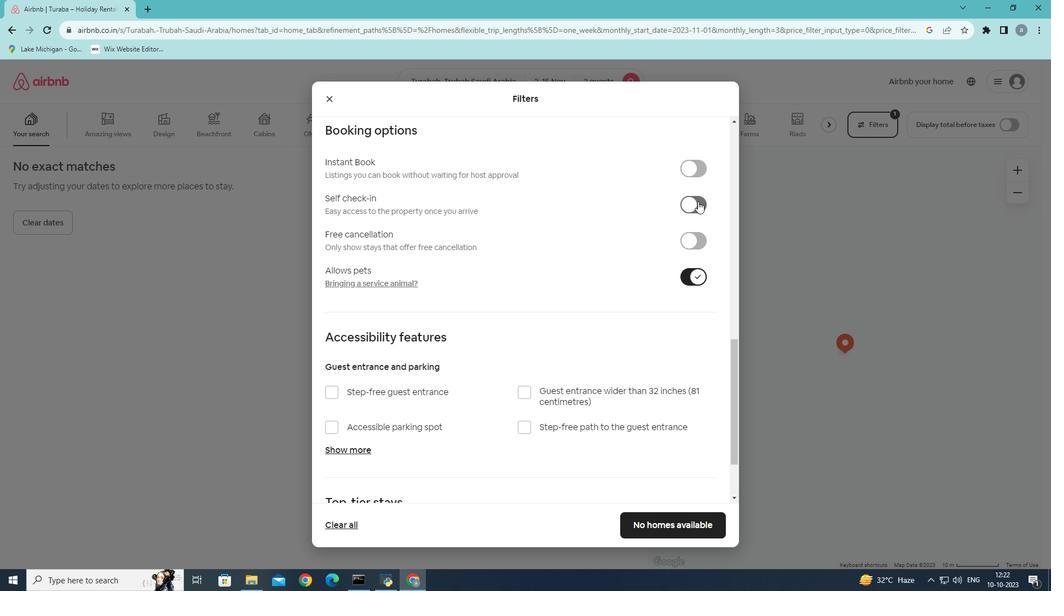 
Action: Mouse pressed left at (698, 201)
Screenshot: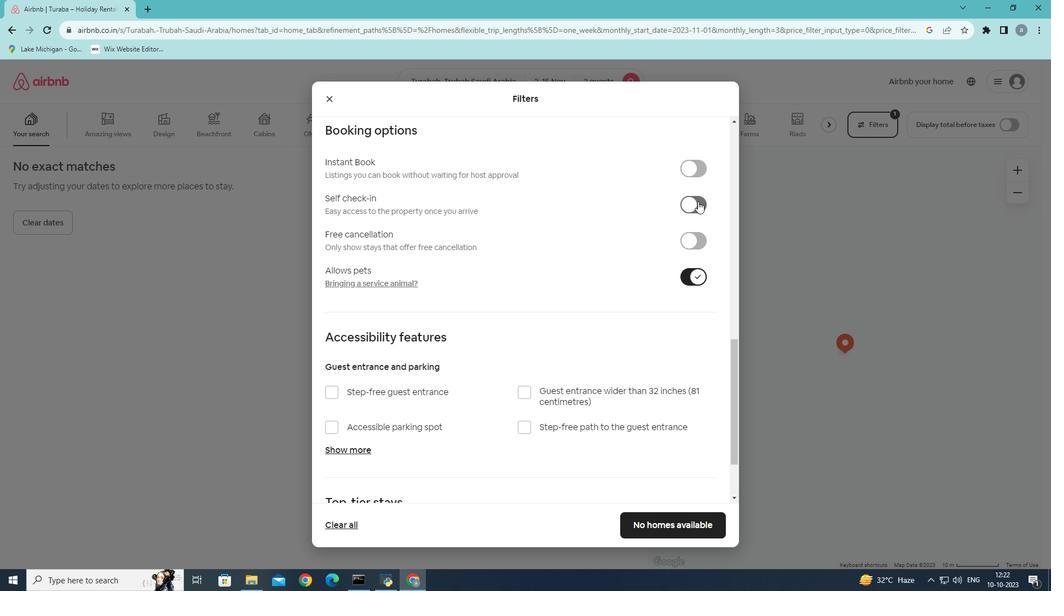 
Action: Mouse moved to (547, 283)
Screenshot: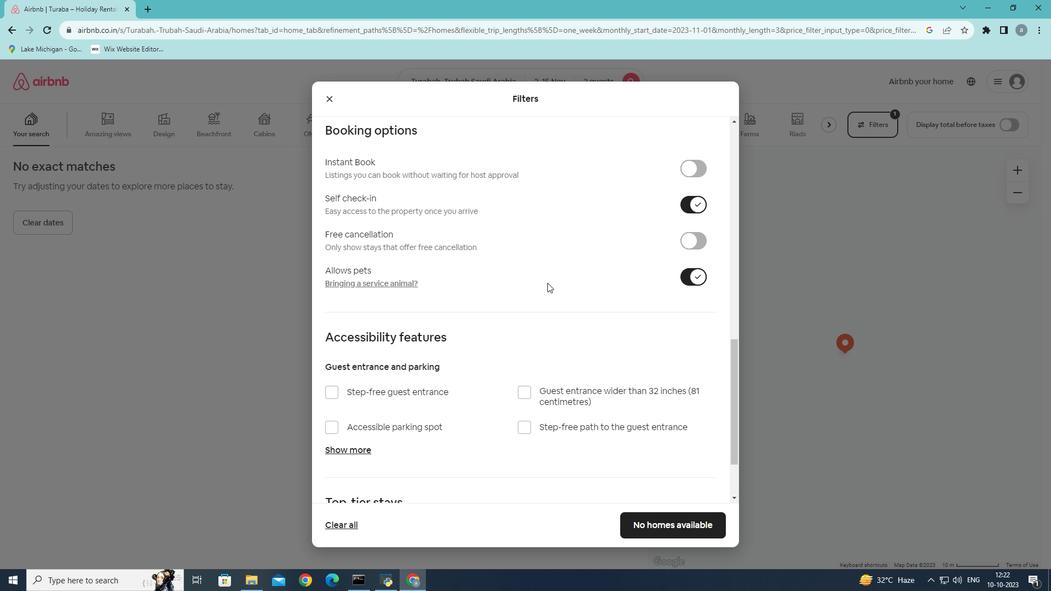 
Action: Mouse scrolled (547, 282) with delta (0, 0)
Screenshot: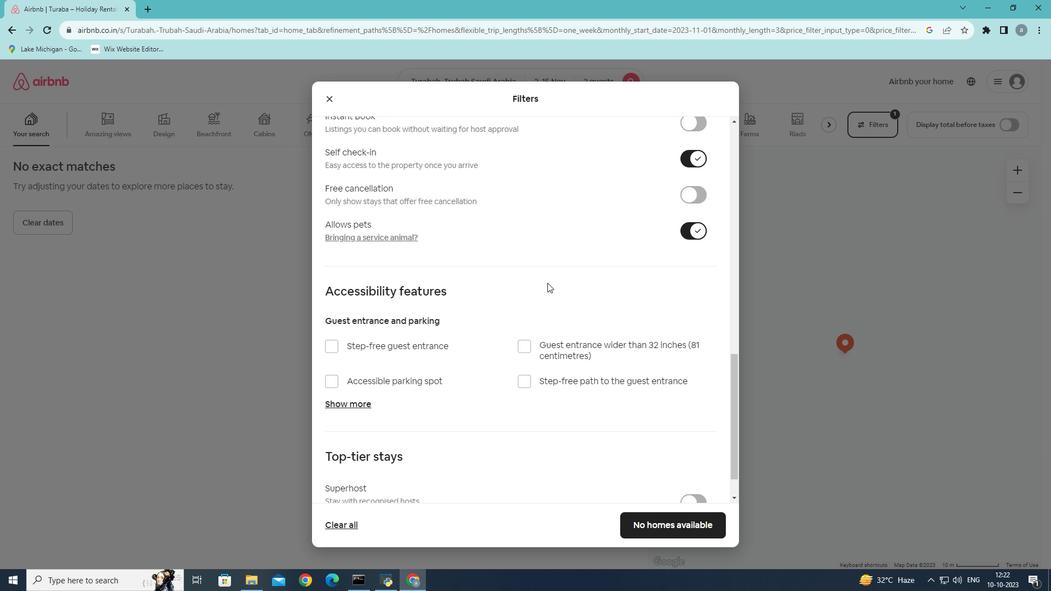 
Action: Mouse scrolled (547, 282) with delta (0, 0)
Screenshot: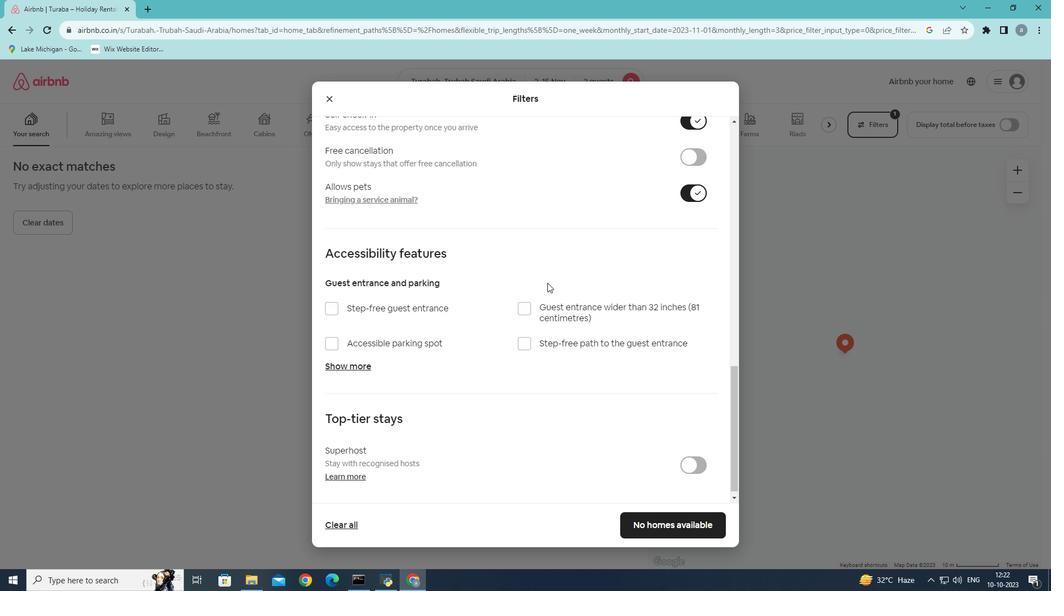 
Action: Mouse scrolled (547, 282) with delta (0, 0)
Screenshot: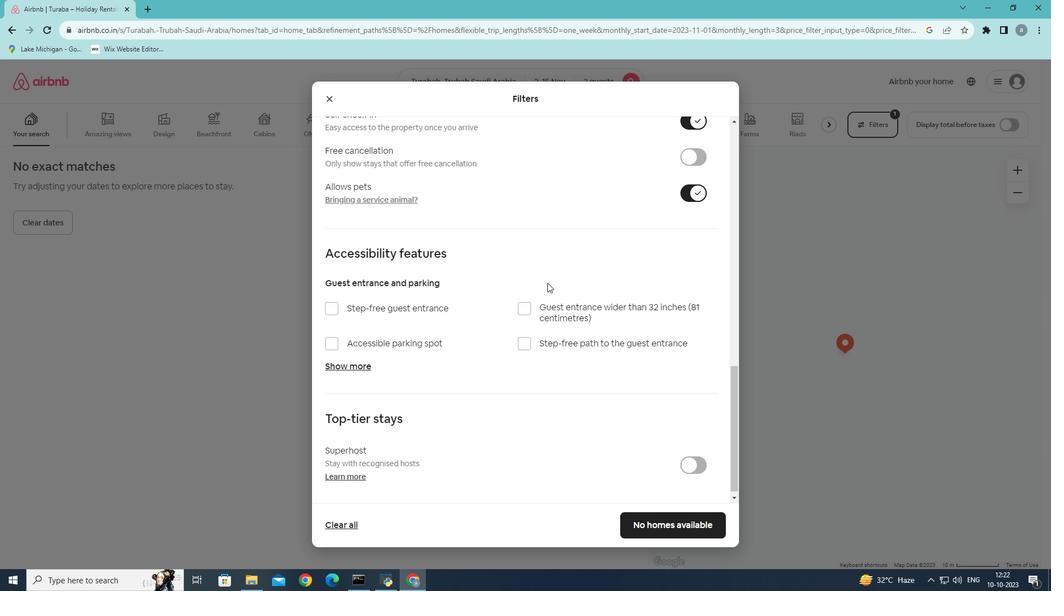 
Action: Mouse scrolled (547, 282) with delta (0, 0)
Screenshot: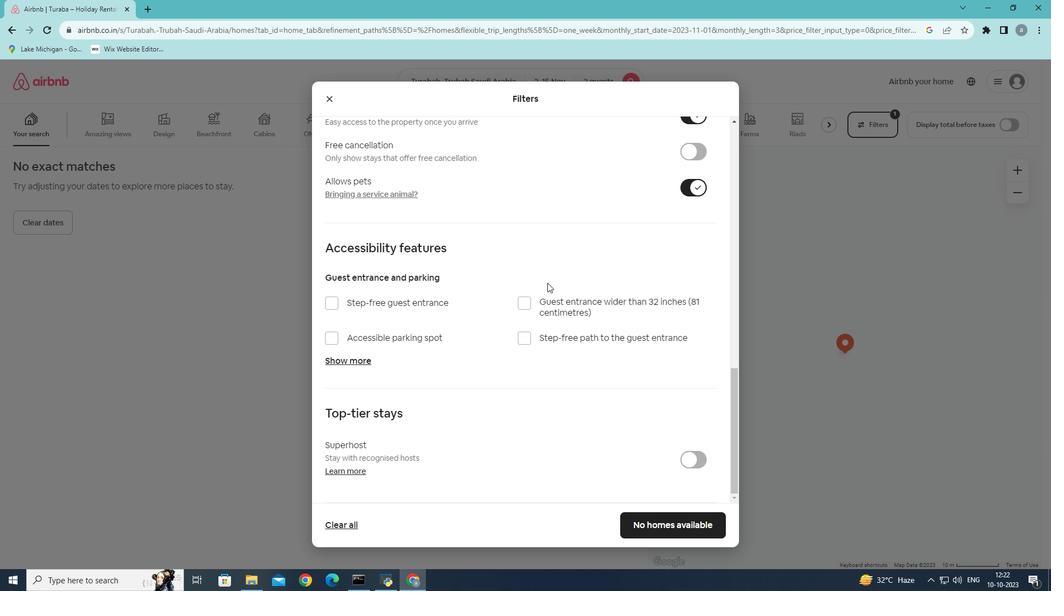 
Action: Mouse scrolled (547, 282) with delta (0, 0)
Screenshot: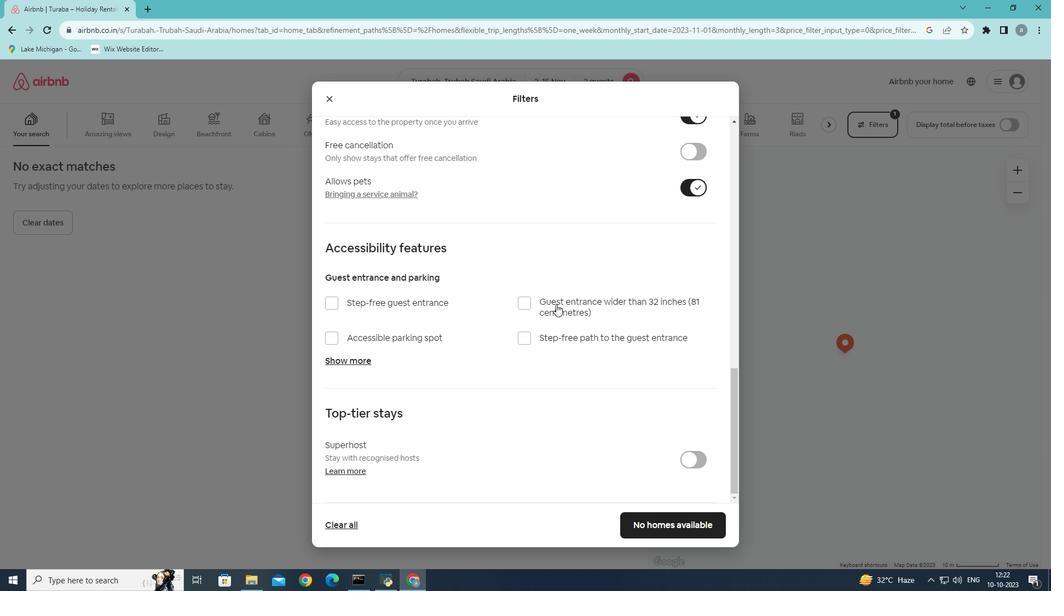
Action: Mouse scrolled (547, 282) with delta (0, 0)
Screenshot: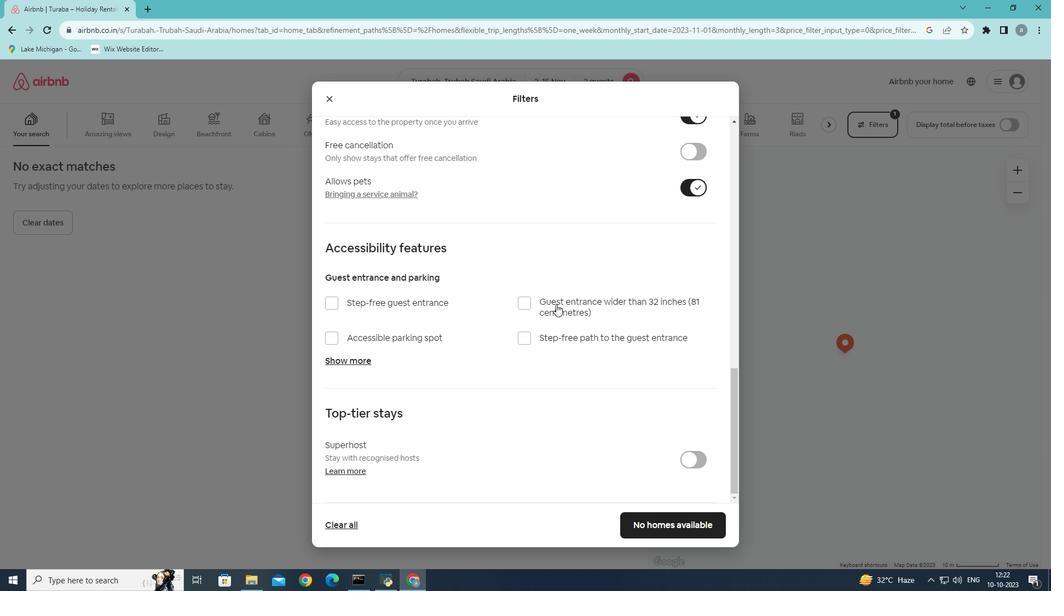 
Action: Mouse scrolled (547, 282) with delta (0, 0)
Screenshot: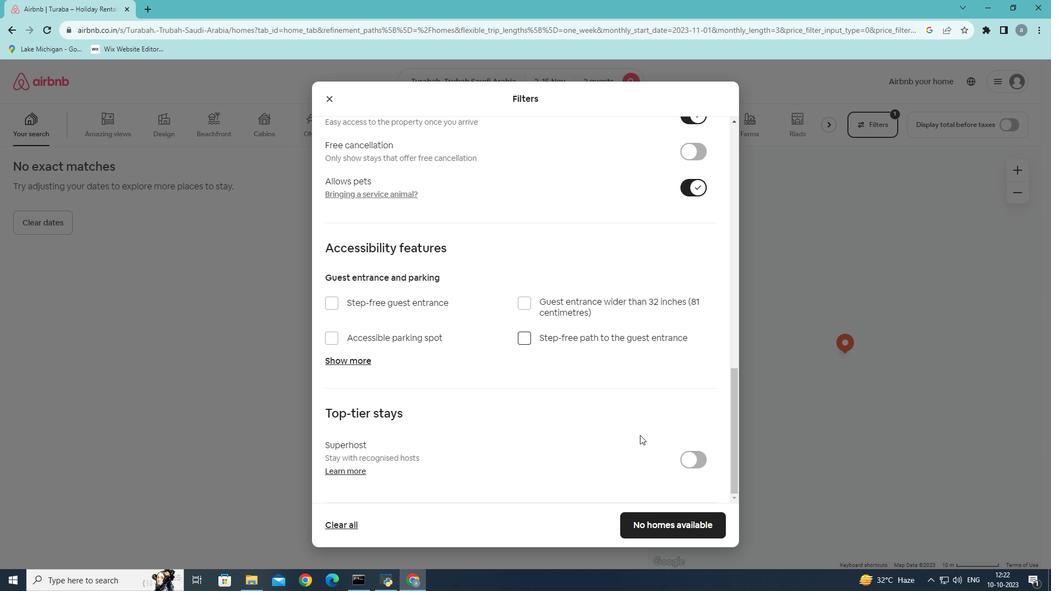 
Action: Mouse moved to (675, 528)
Screenshot: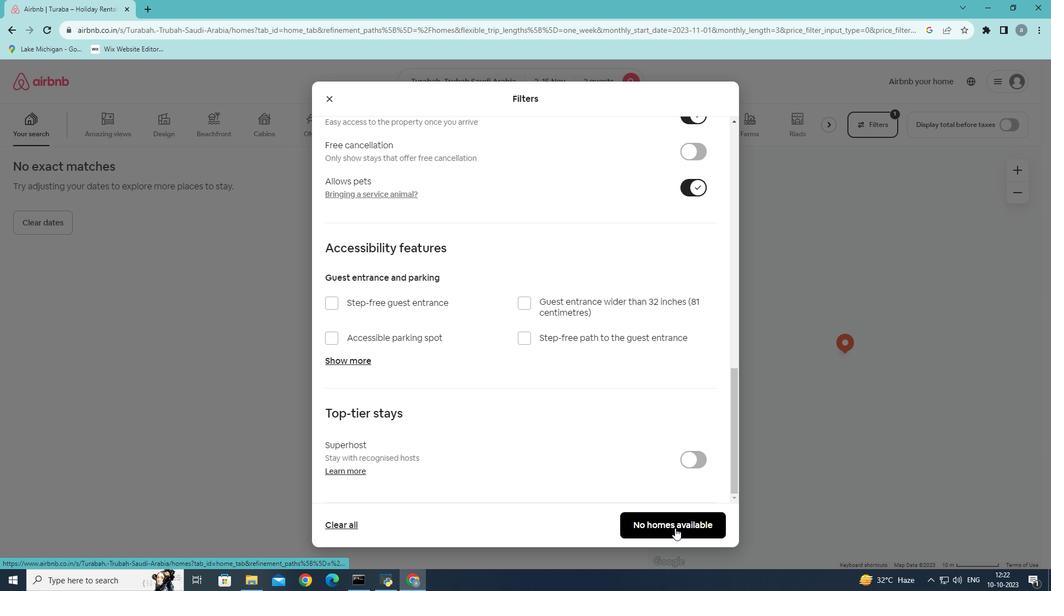 
Action: Mouse pressed left at (675, 528)
Screenshot: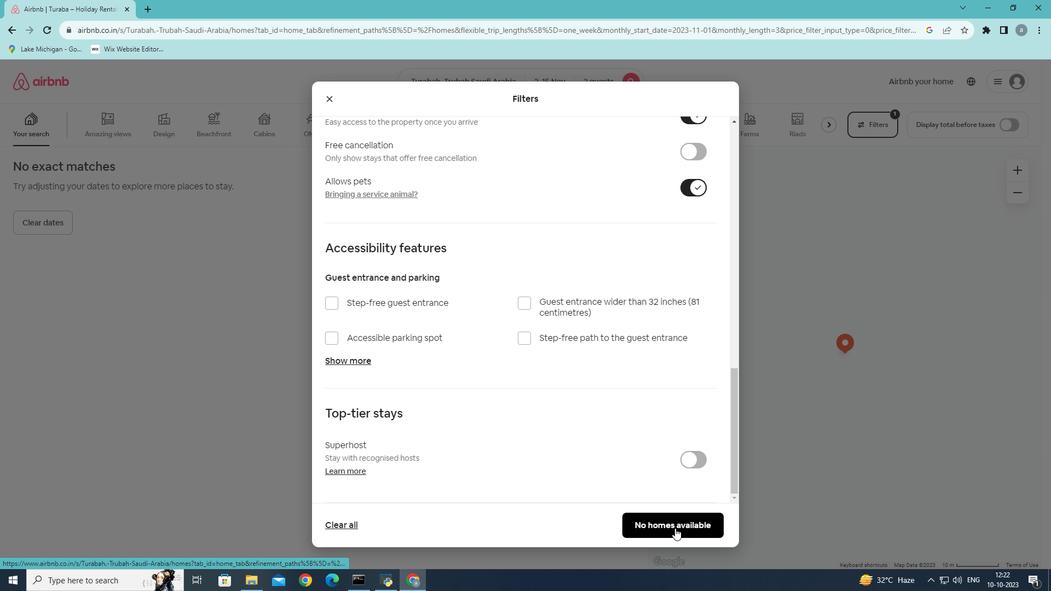 
